 Task: Look for space in Tokoname, Japan from 2nd September, 2023 to 10th September, 2023 for 1 adult in price range Rs.5000 to Rs.16000. Place can be private room with 1  bedroom having 1 bed and 1 bathroom. Property type can be house, flat, guest house, hotel. Booking option can be shelf check-in. Required host language is English.
Action: Mouse moved to (412, 62)
Screenshot: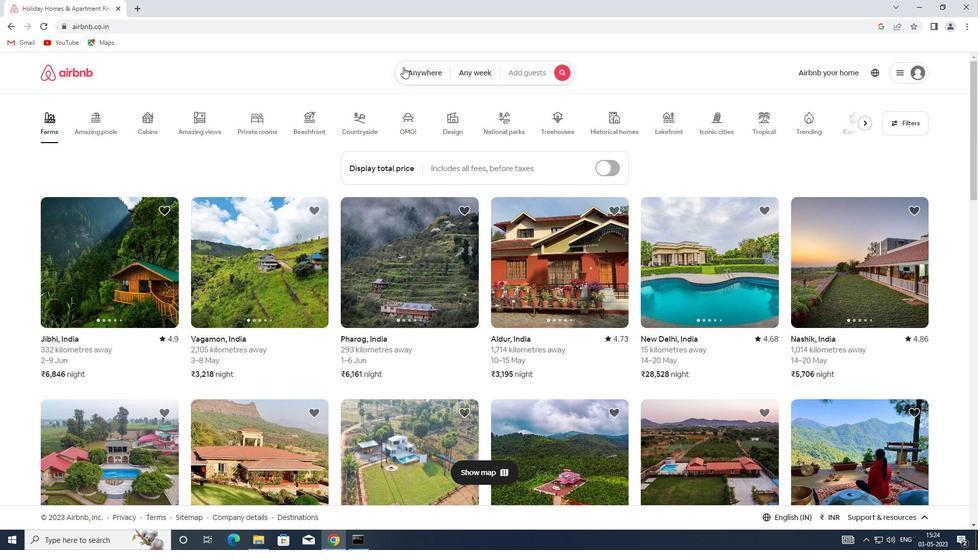 
Action: Mouse pressed left at (412, 62)
Screenshot: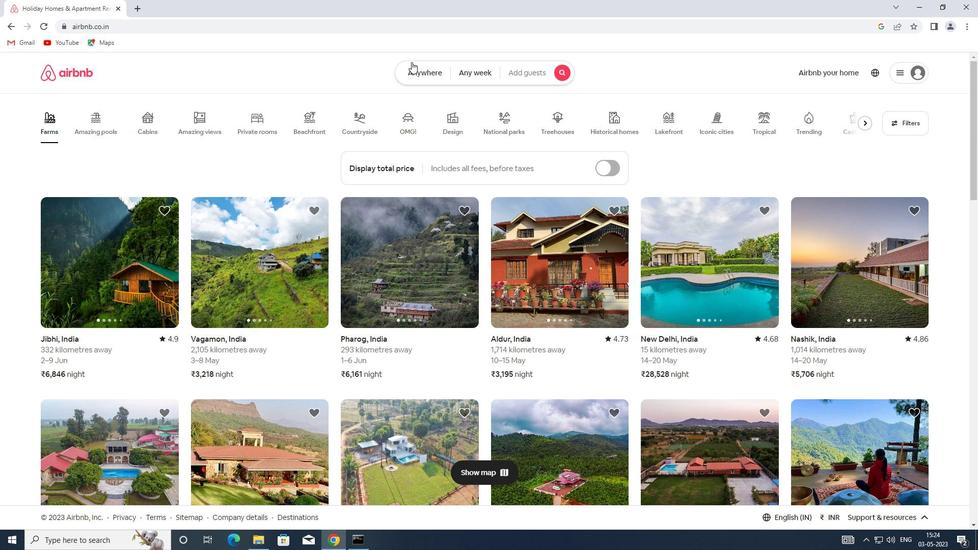 
Action: Mouse moved to (338, 121)
Screenshot: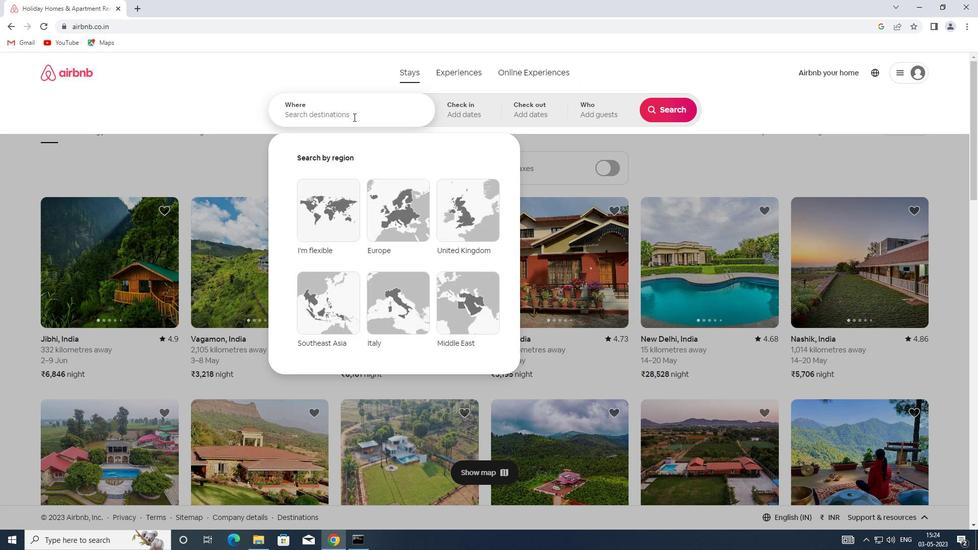 
Action: Mouse pressed left at (338, 121)
Screenshot: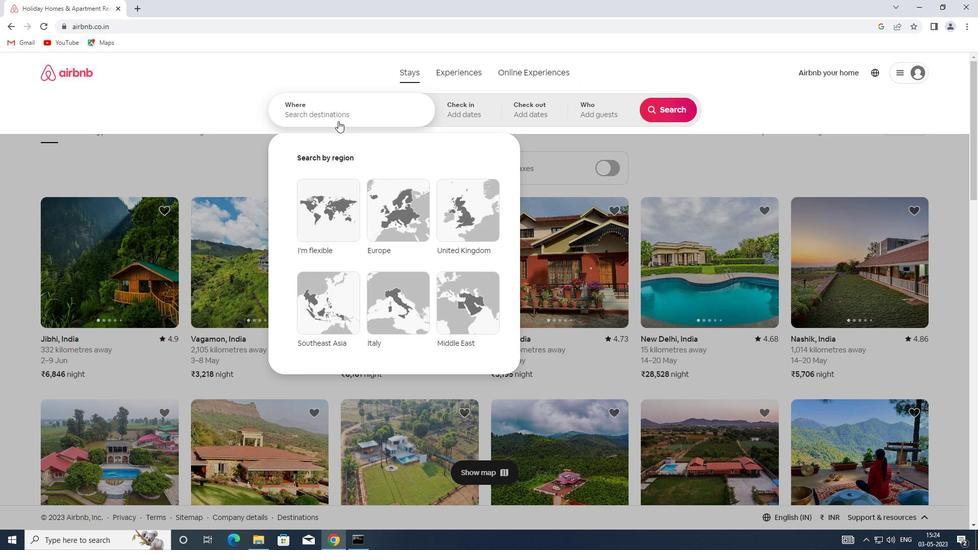 
Action: Mouse moved to (338, 120)
Screenshot: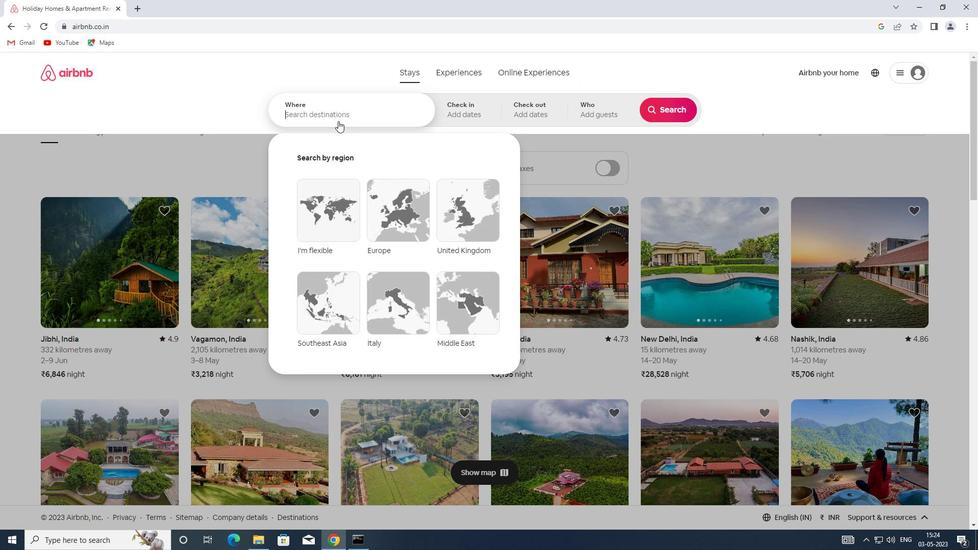 
Action: Key pressed <Key.shift>TOKONAME,<Key.shift><Key.shift><Key.shift><Key.shift><Key.shift><Key.shift><Key.shift><Key.shift>JAPAN
Screenshot: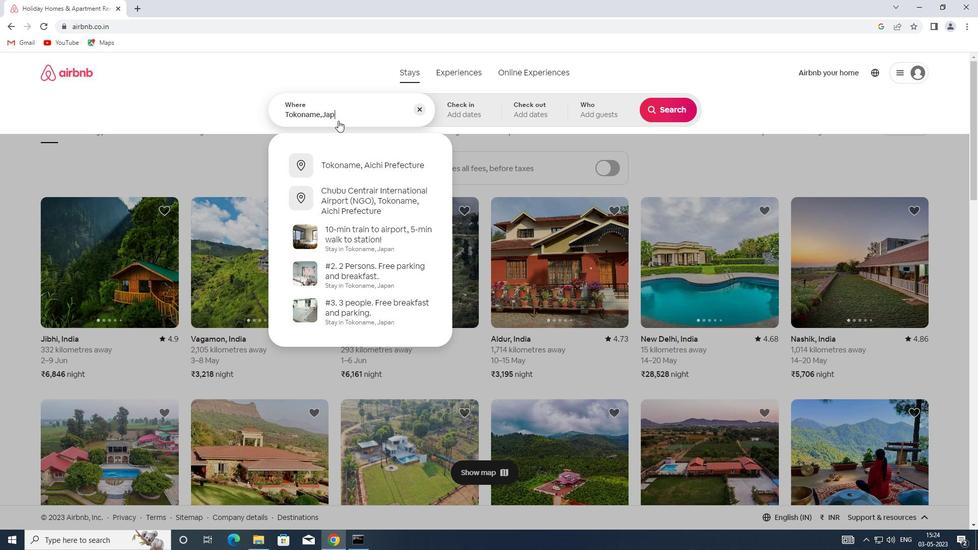 
Action: Mouse moved to (462, 114)
Screenshot: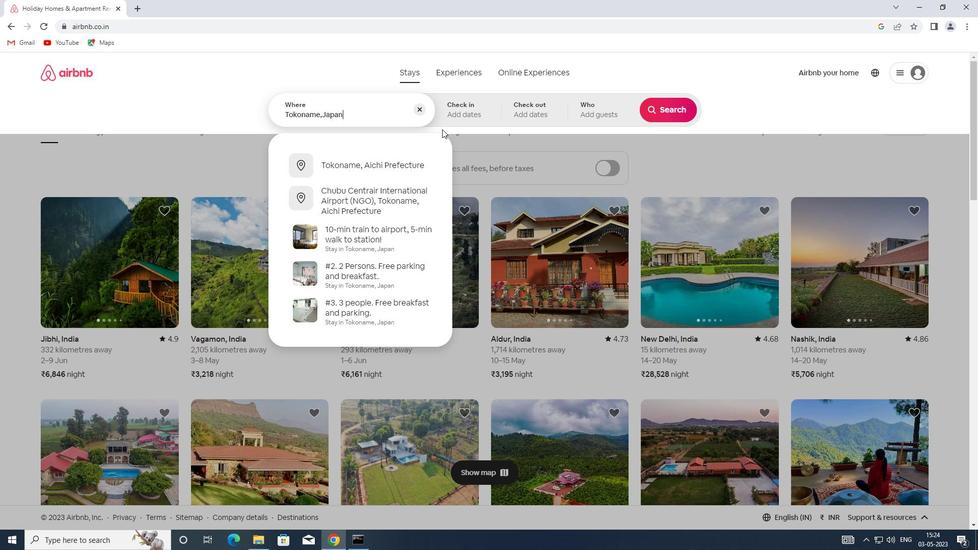
Action: Mouse pressed left at (462, 114)
Screenshot: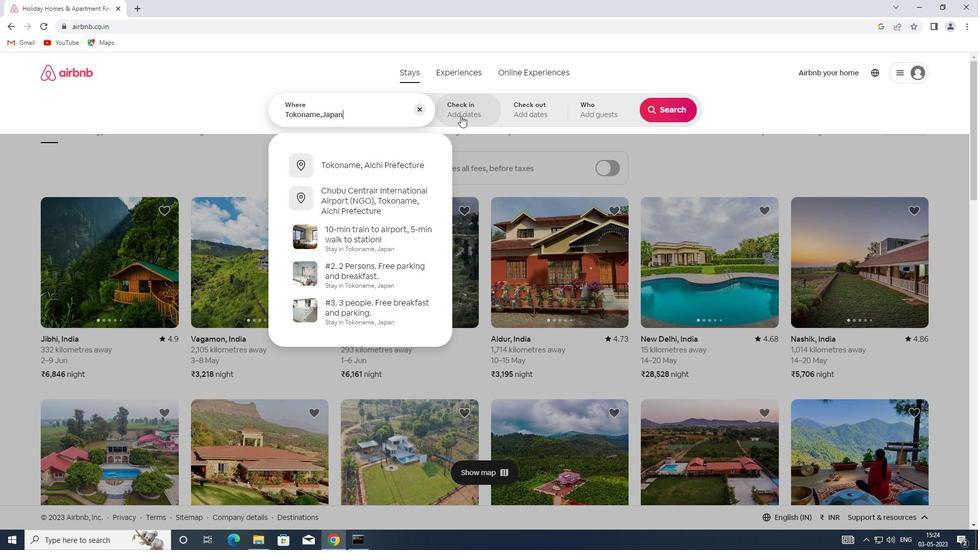 
Action: Mouse moved to (660, 194)
Screenshot: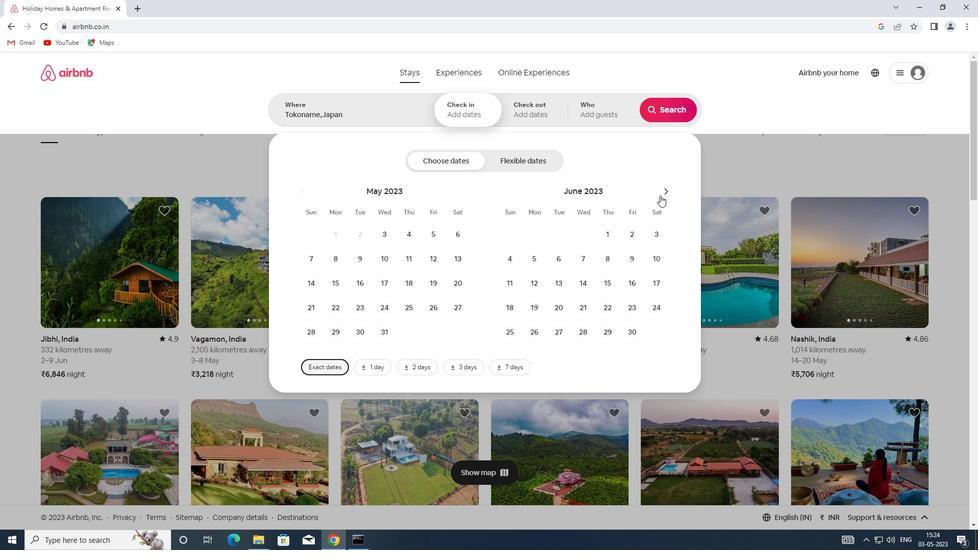 
Action: Mouse pressed left at (660, 194)
Screenshot: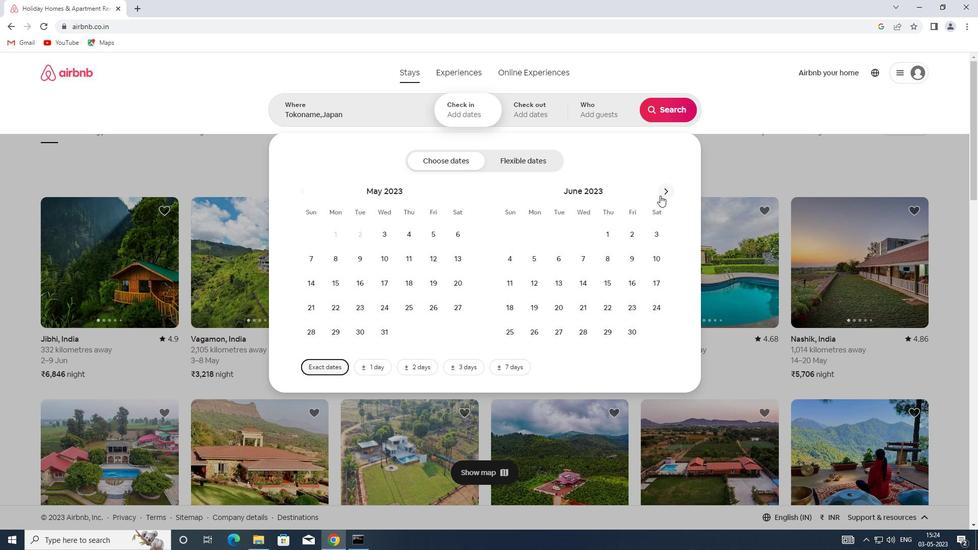 
Action: Mouse pressed left at (660, 194)
Screenshot: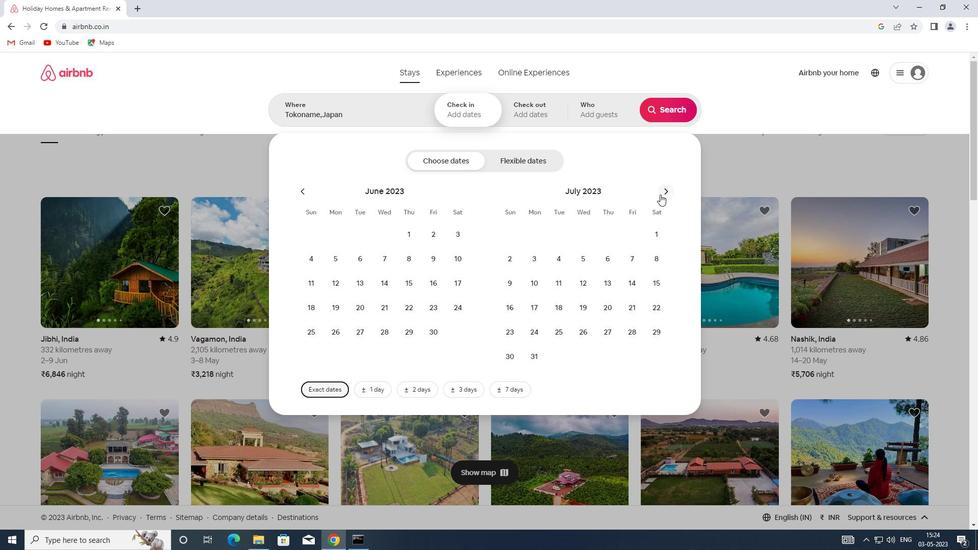 
Action: Mouse pressed left at (660, 194)
Screenshot: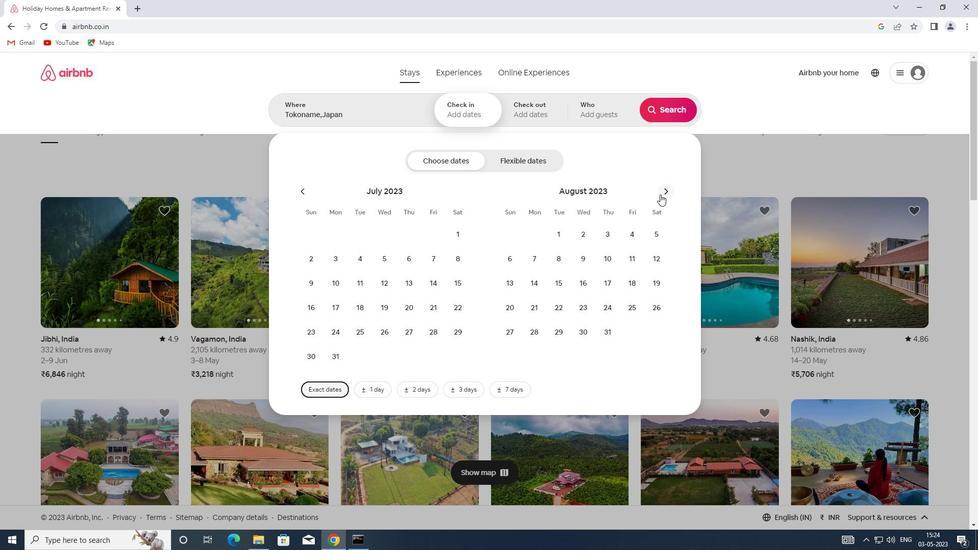 
Action: Mouse moved to (656, 232)
Screenshot: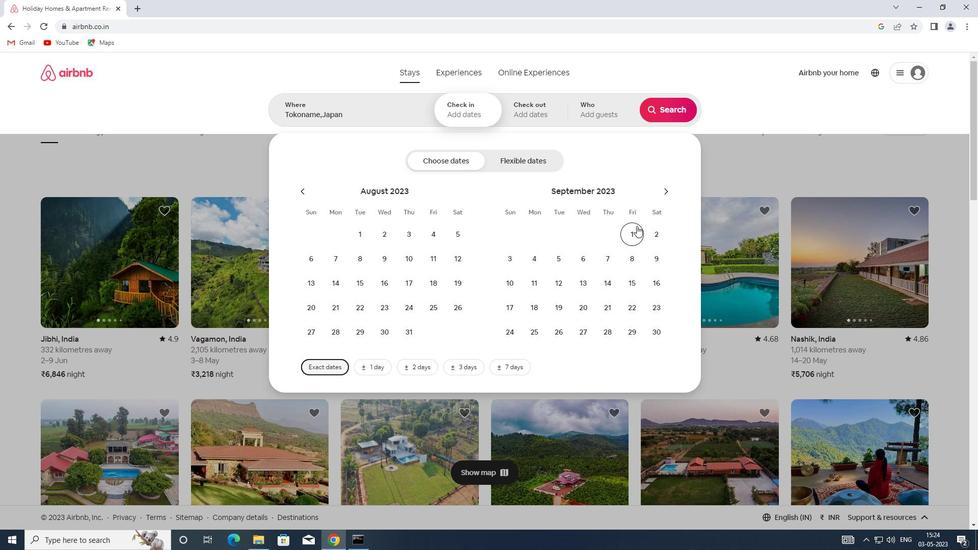 
Action: Mouse pressed left at (656, 232)
Screenshot: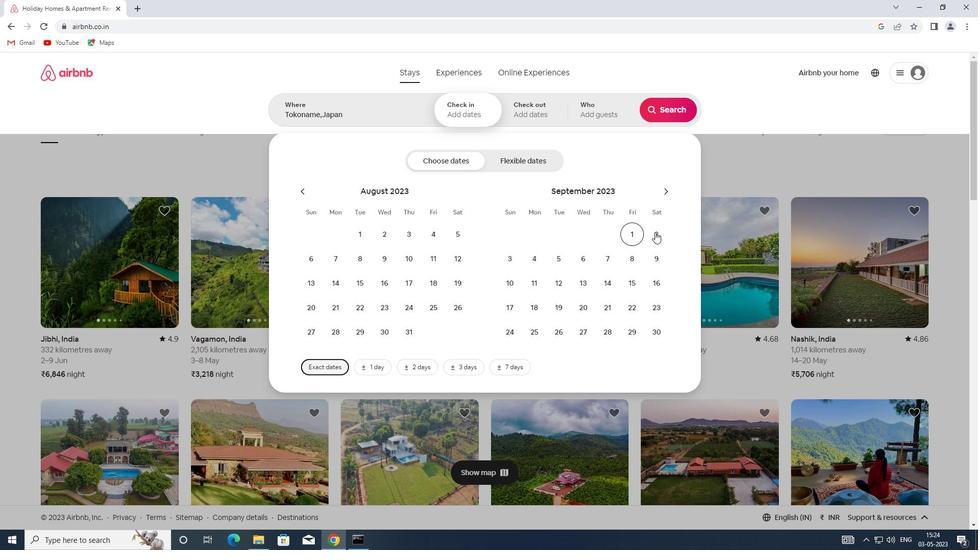 
Action: Mouse moved to (502, 288)
Screenshot: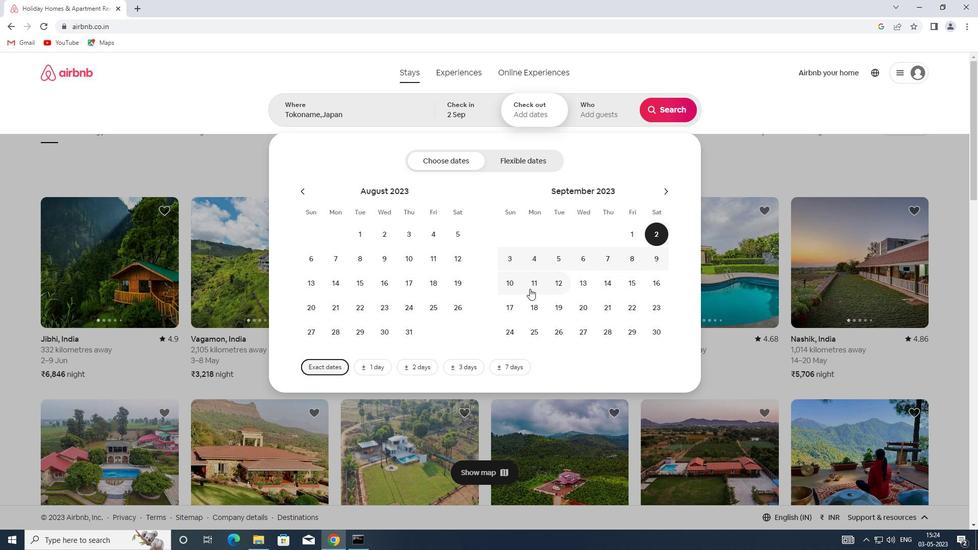 
Action: Mouse pressed left at (502, 288)
Screenshot: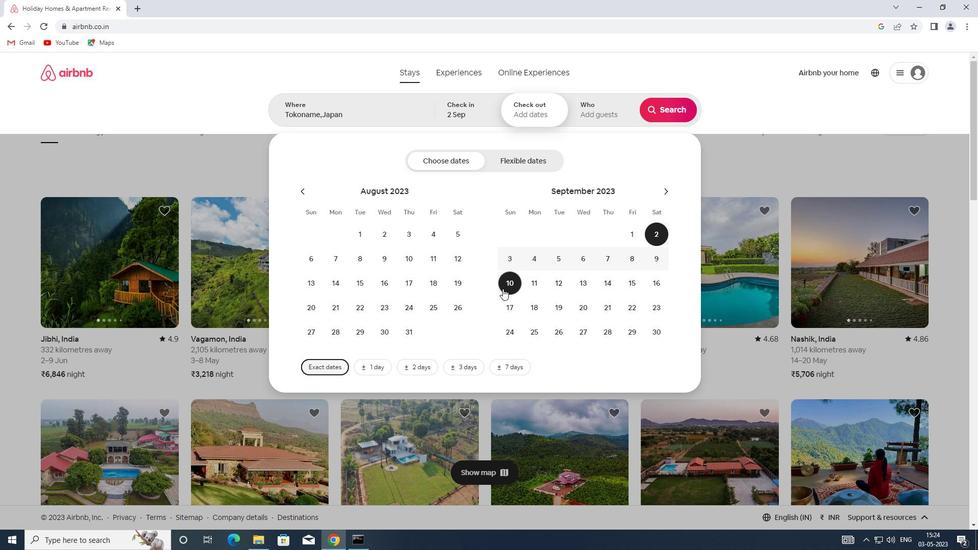 
Action: Mouse moved to (598, 111)
Screenshot: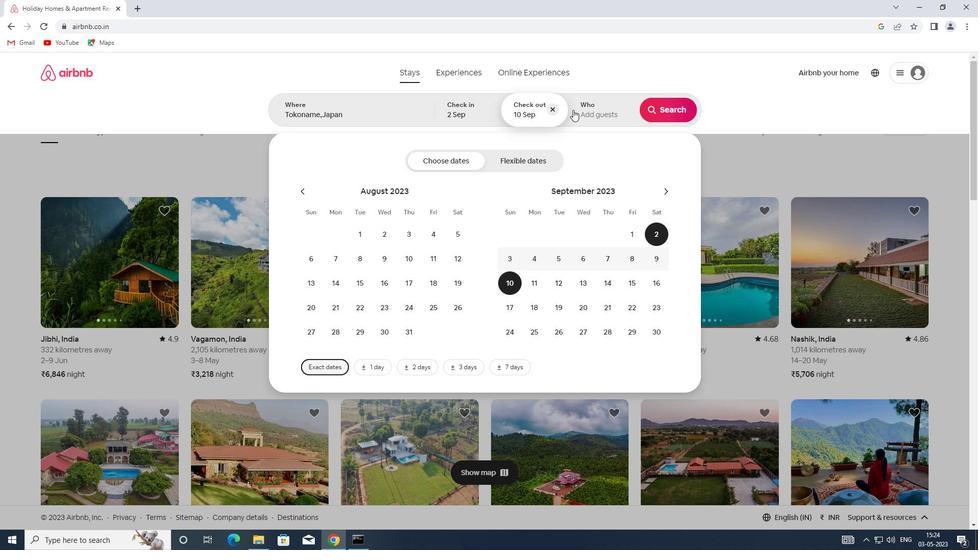 
Action: Mouse pressed left at (598, 111)
Screenshot: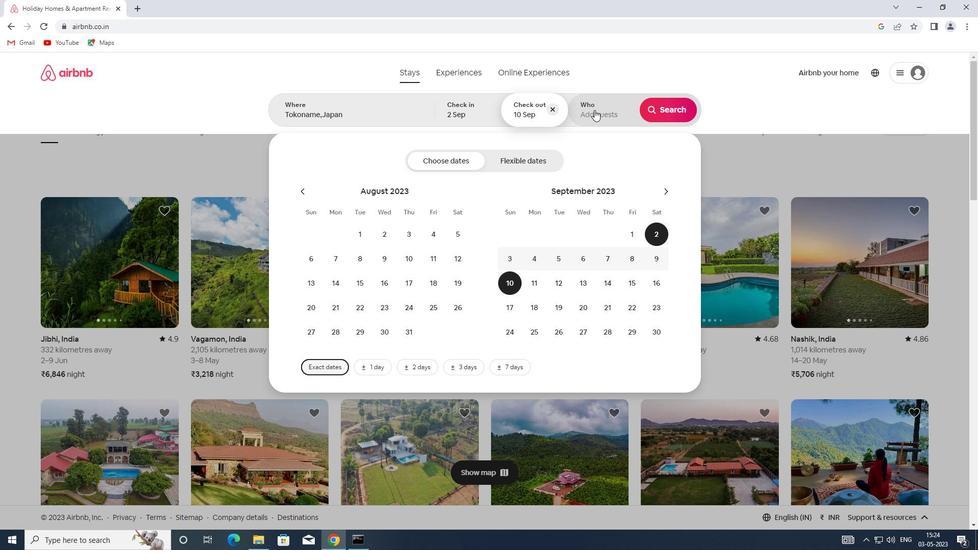 
Action: Mouse moved to (673, 159)
Screenshot: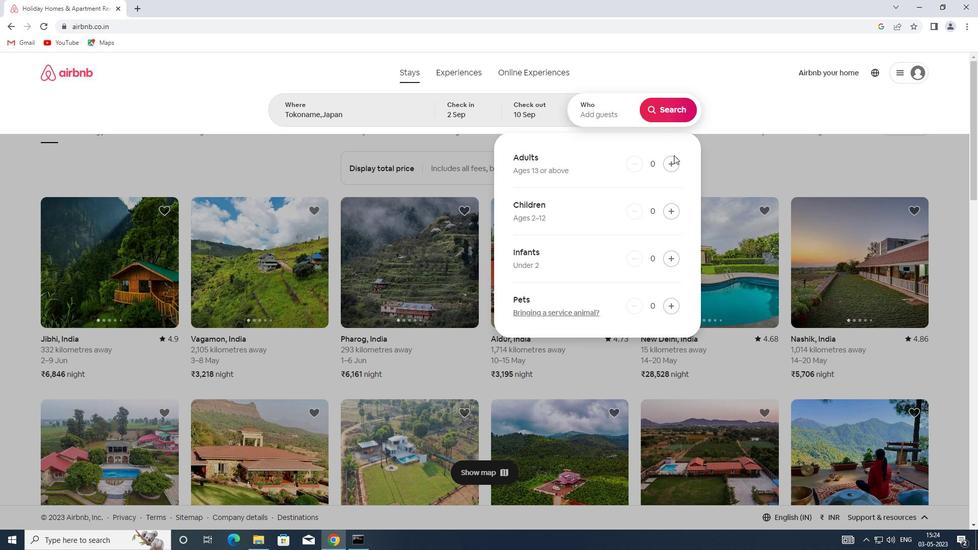 
Action: Mouse pressed left at (673, 159)
Screenshot: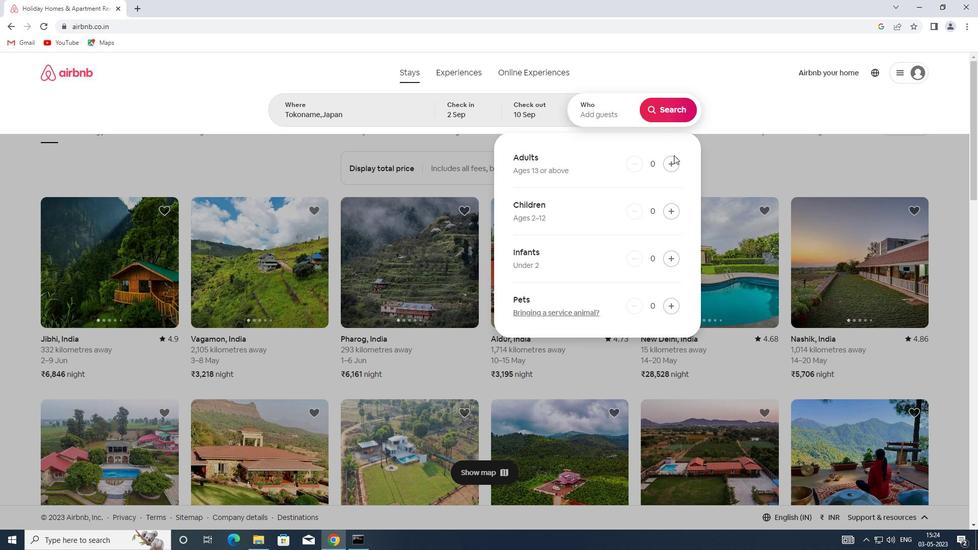 
Action: Mouse moved to (665, 110)
Screenshot: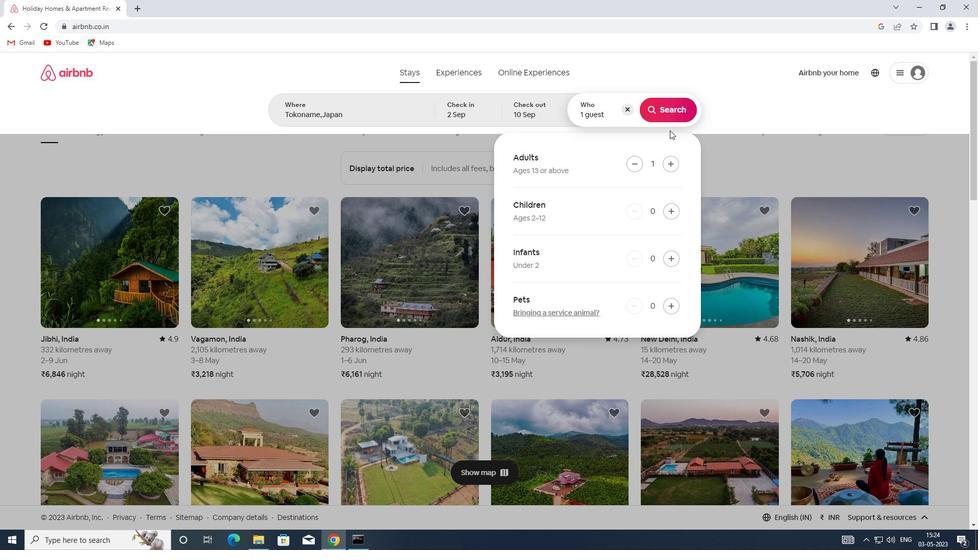 
Action: Mouse pressed left at (665, 110)
Screenshot: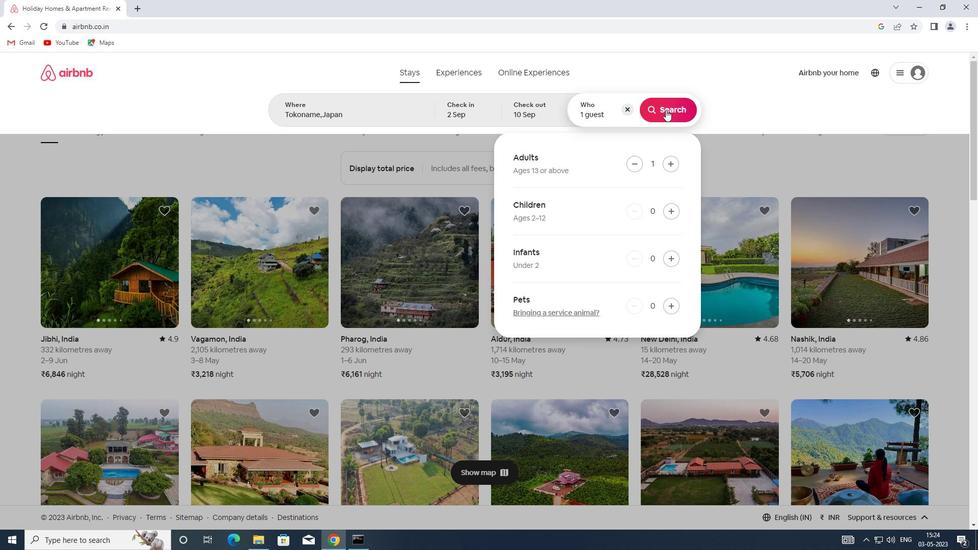 
Action: Mouse moved to (921, 117)
Screenshot: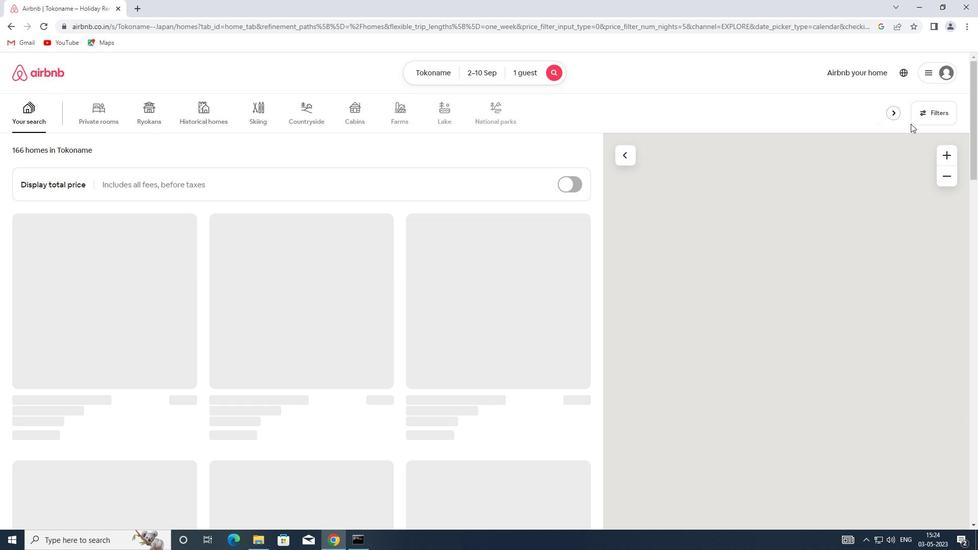 
Action: Mouse pressed left at (921, 117)
Screenshot: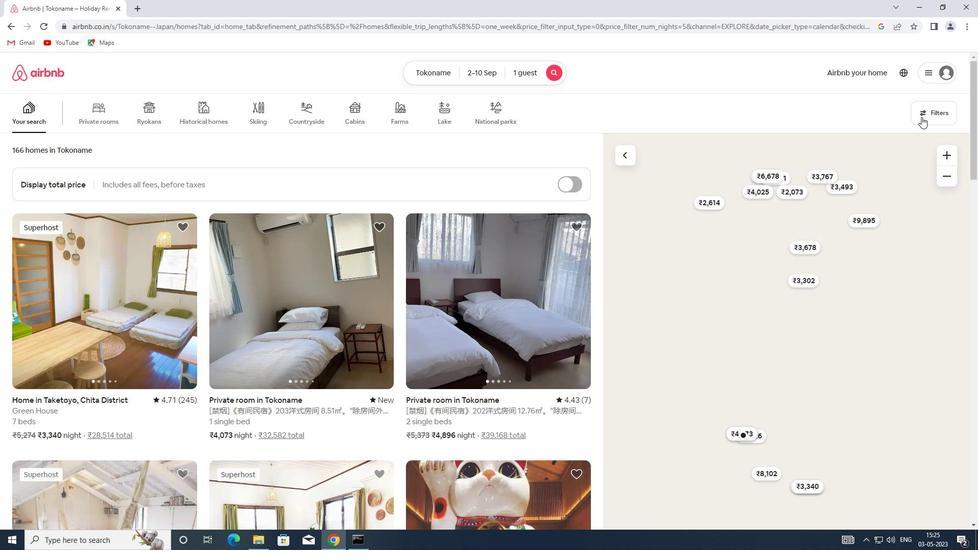 
Action: Mouse moved to (374, 242)
Screenshot: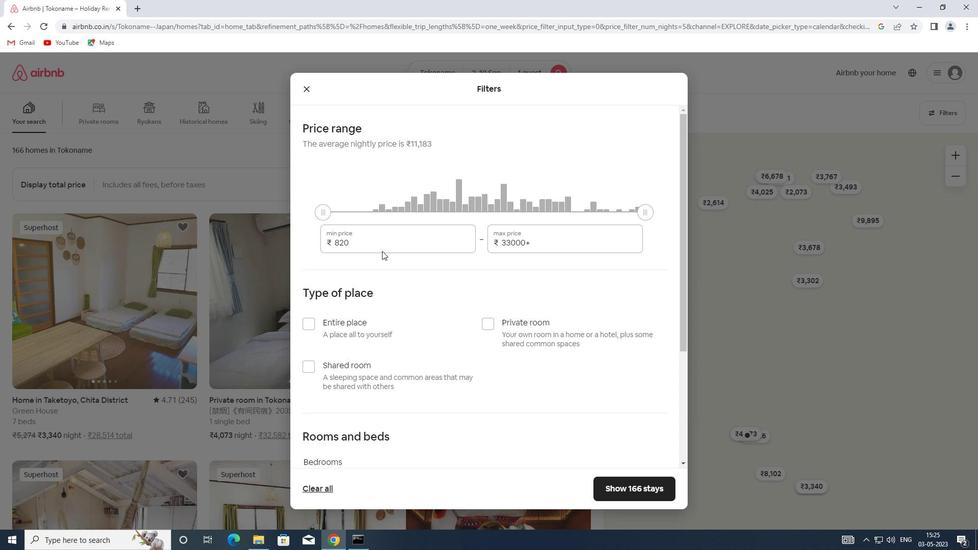 
Action: Mouse pressed left at (374, 242)
Screenshot: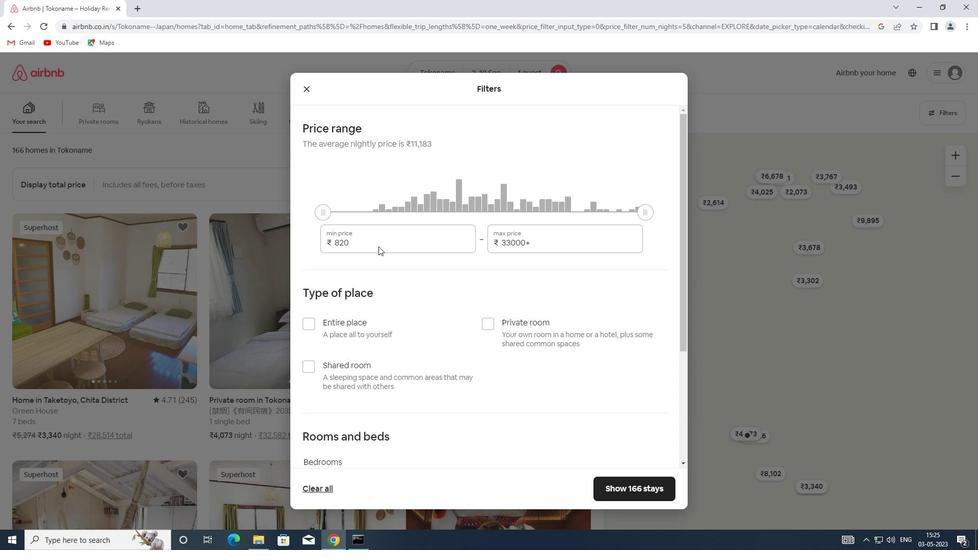 
Action: Mouse moved to (293, 240)
Screenshot: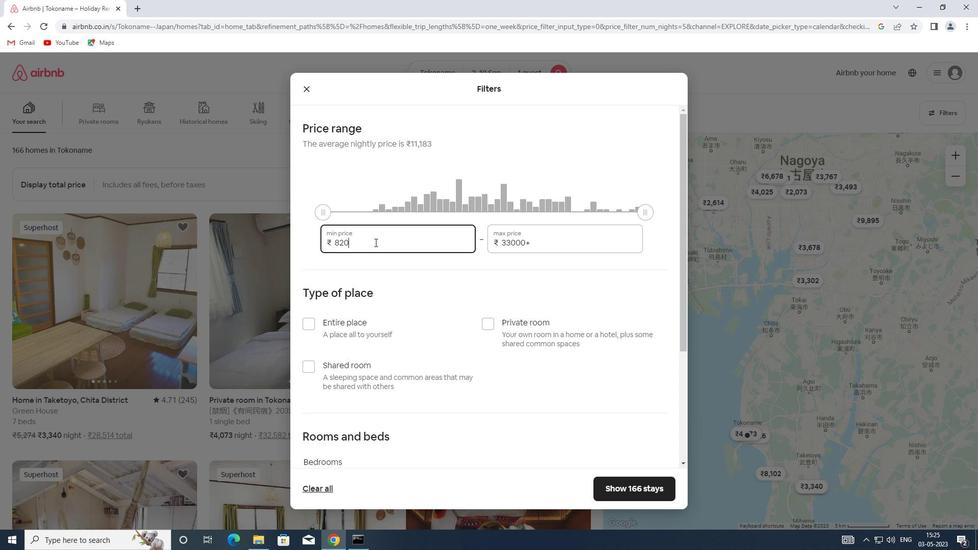 
Action: Key pressed 50000<Key.backspace>
Screenshot: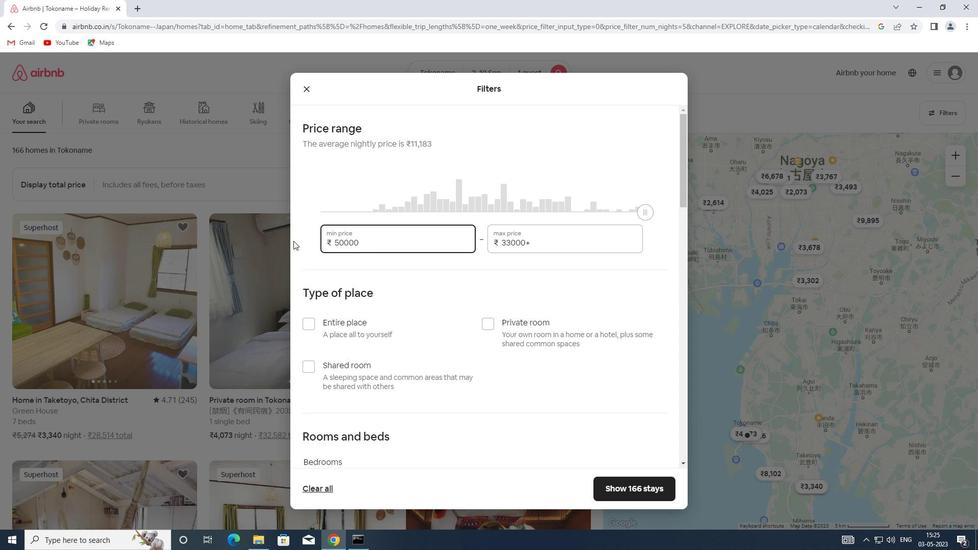 
Action: Mouse moved to (536, 245)
Screenshot: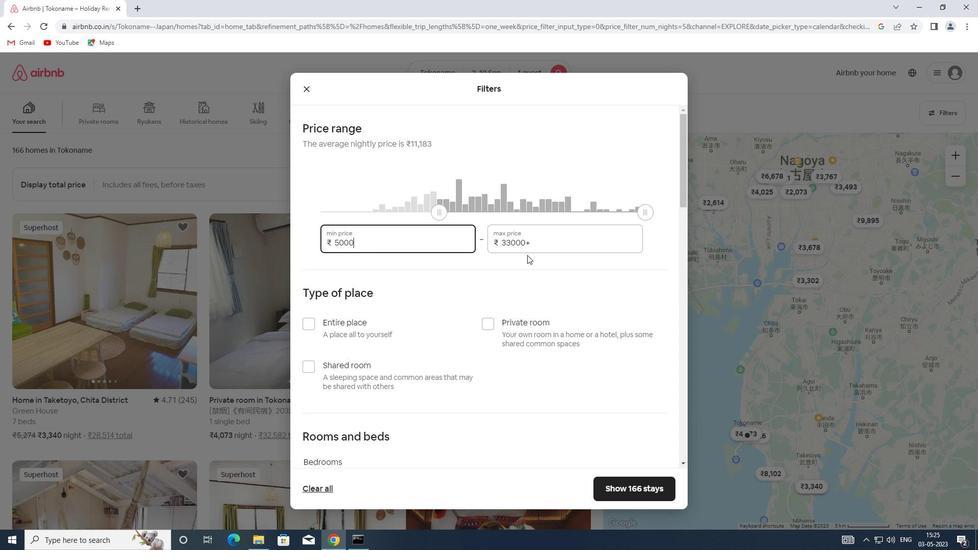 
Action: Mouse pressed left at (536, 245)
Screenshot: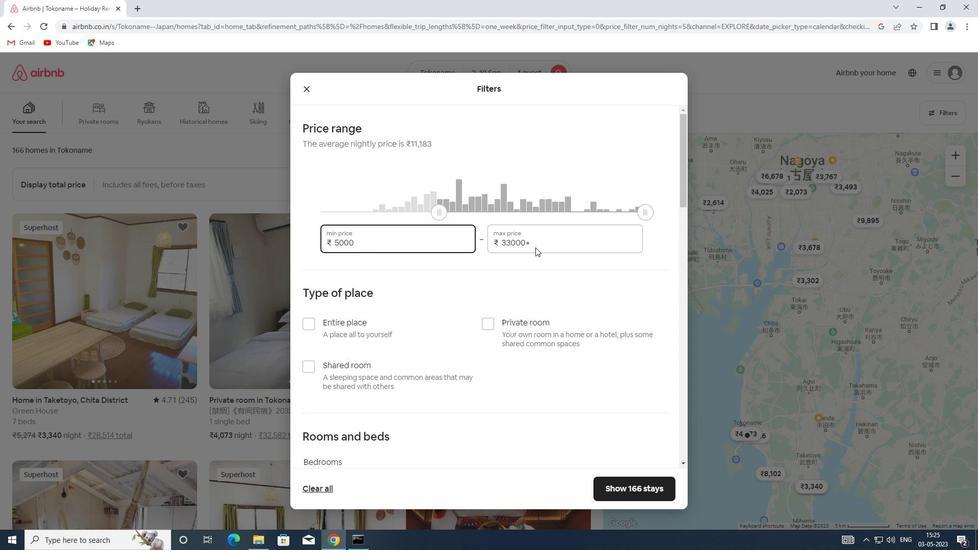
Action: Mouse moved to (463, 246)
Screenshot: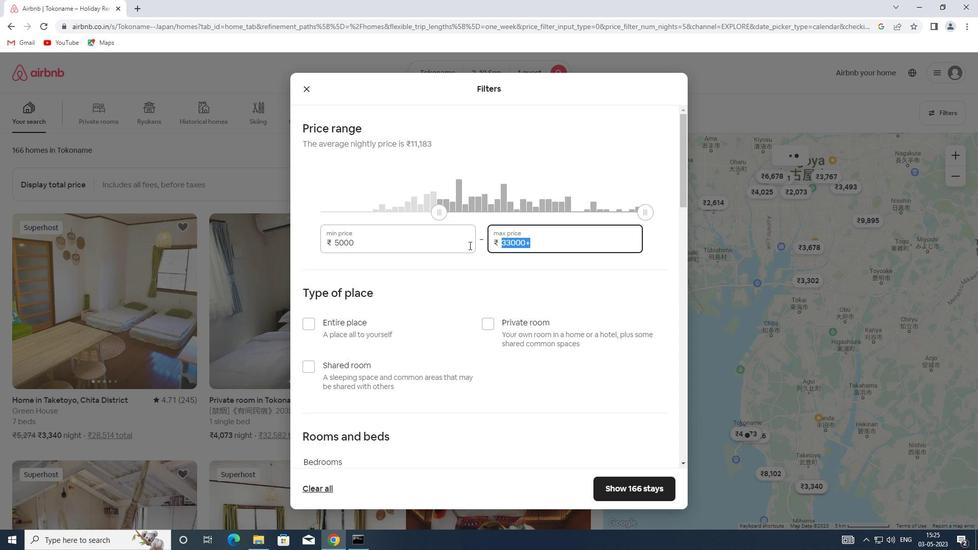 
Action: Key pressed 16000
Screenshot: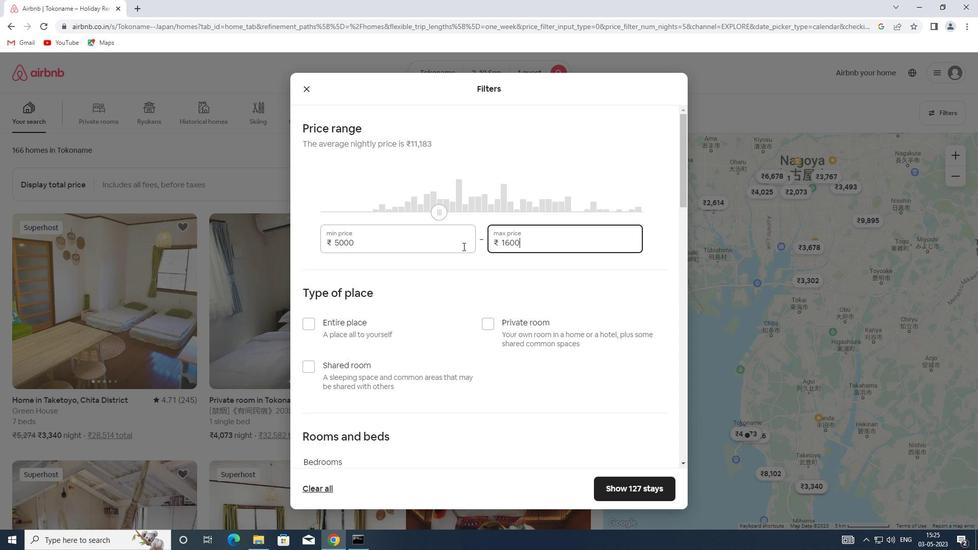 
Action: Mouse moved to (489, 322)
Screenshot: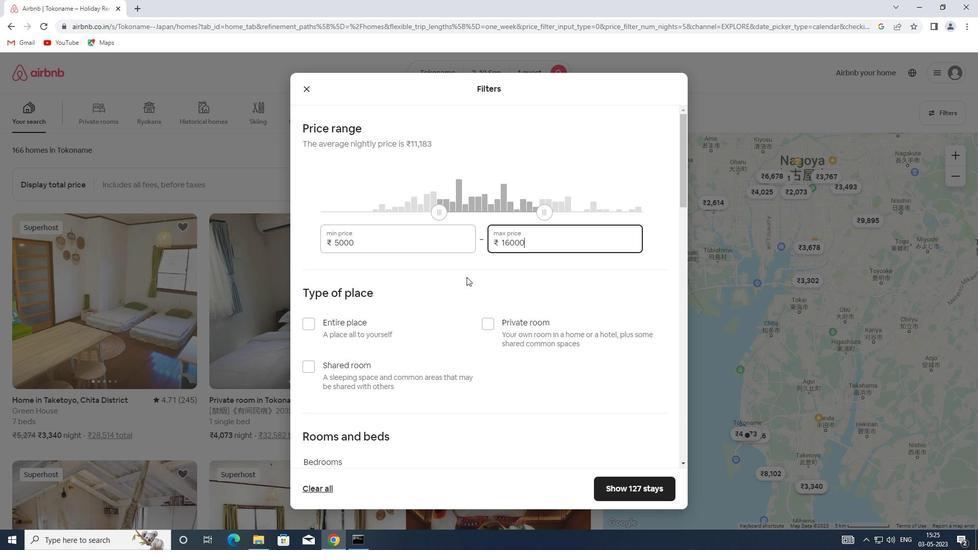 
Action: Mouse pressed left at (489, 322)
Screenshot: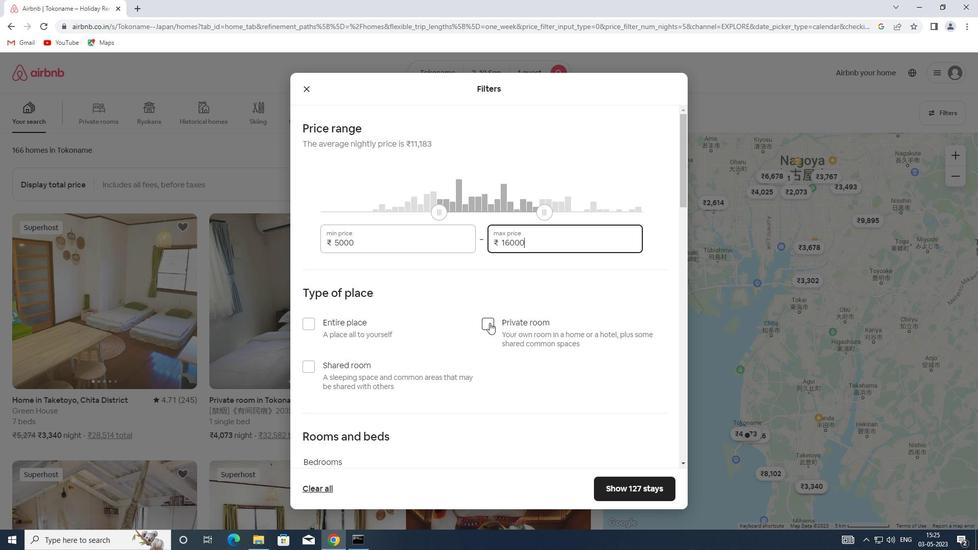 
Action: Mouse moved to (489, 320)
Screenshot: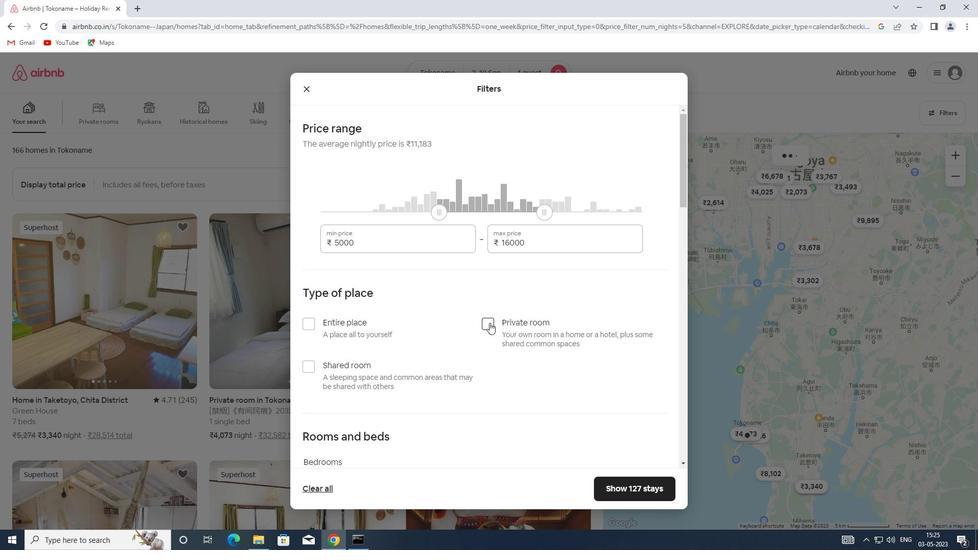 
Action: Mouse scrolled (489, 320) with delta (0, 0)
Screenshot: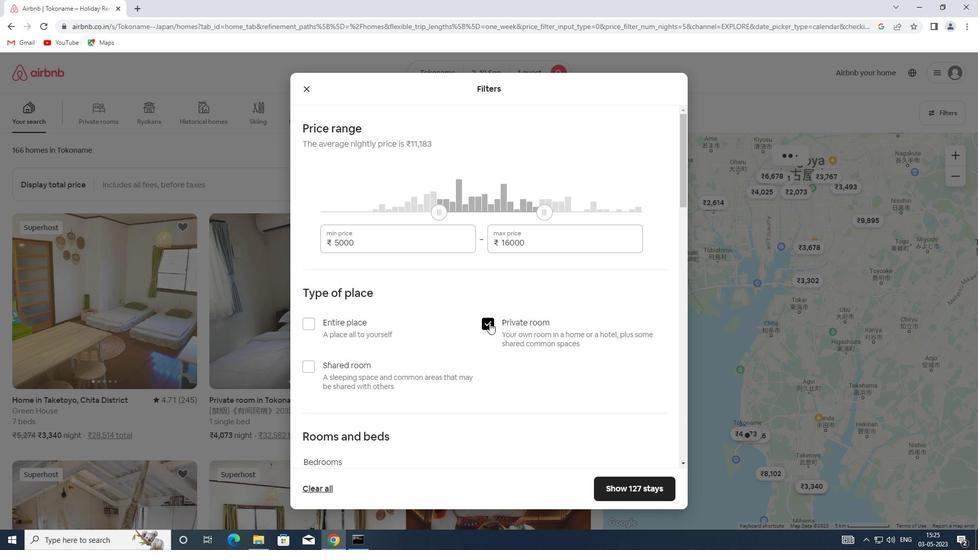 
Action: Mouse scrolled (489, 320) with delta (0, 0)
Screenshot: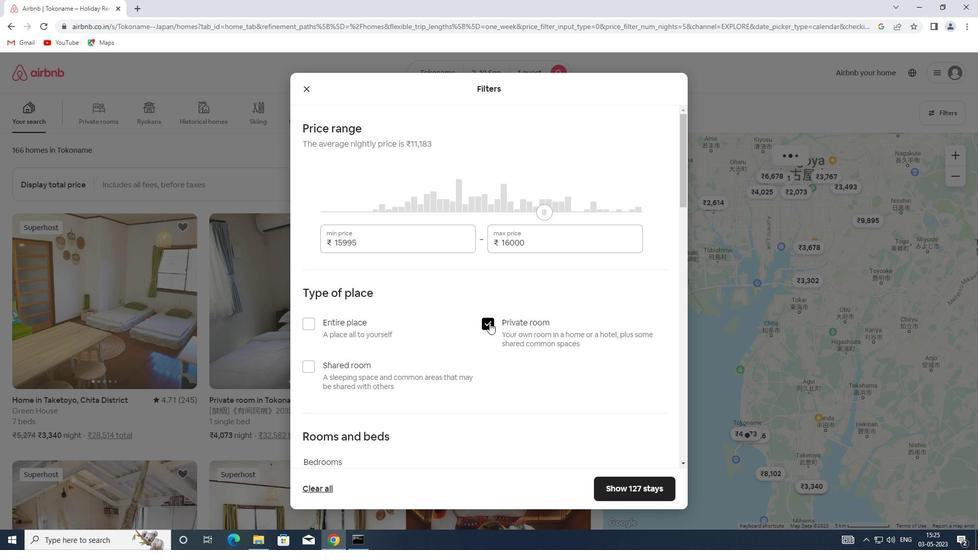 
Action: Mouse scrolled (489, 320) with delta (0, 0)
Screenshot: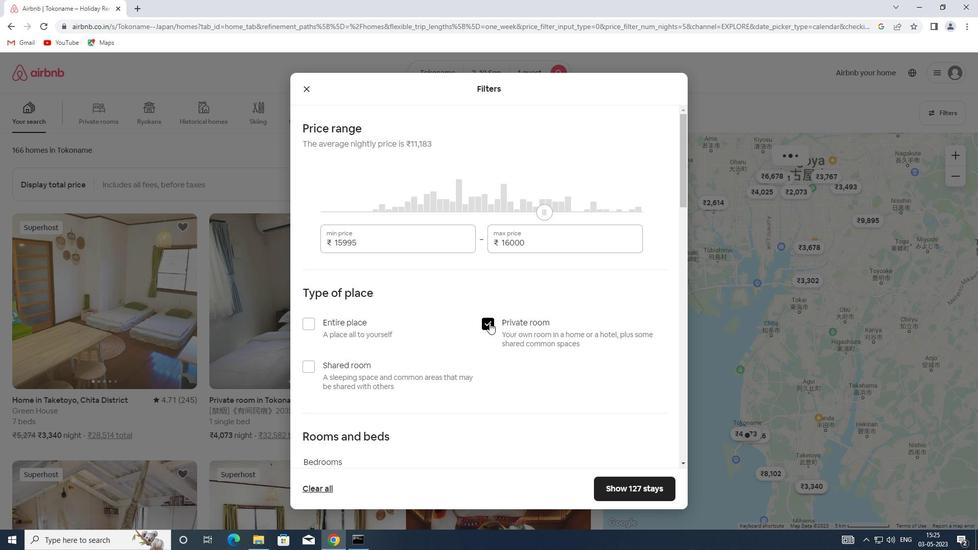
Action: Mouse moved to (353, 333)
Screenshot: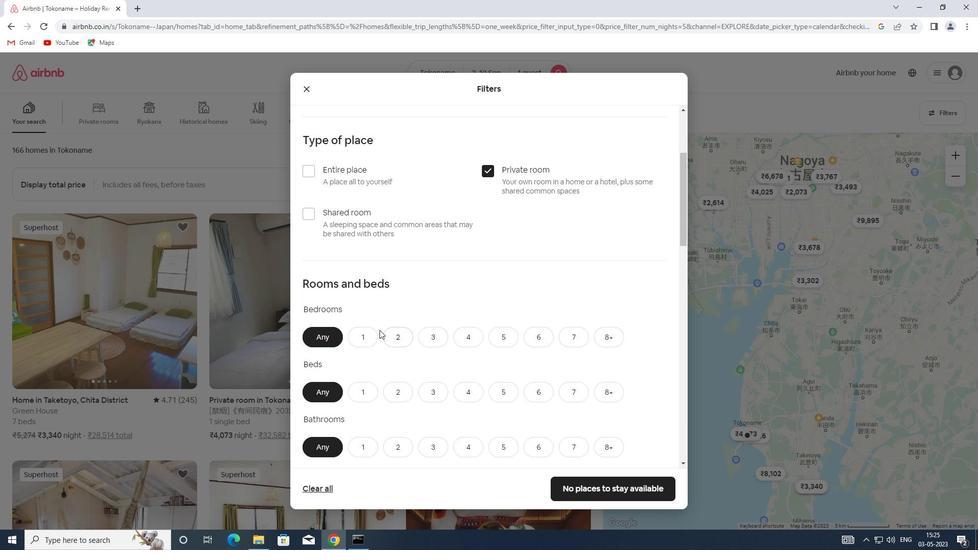 
Action: Mouse pressed left at (353, 333)
Screenshot: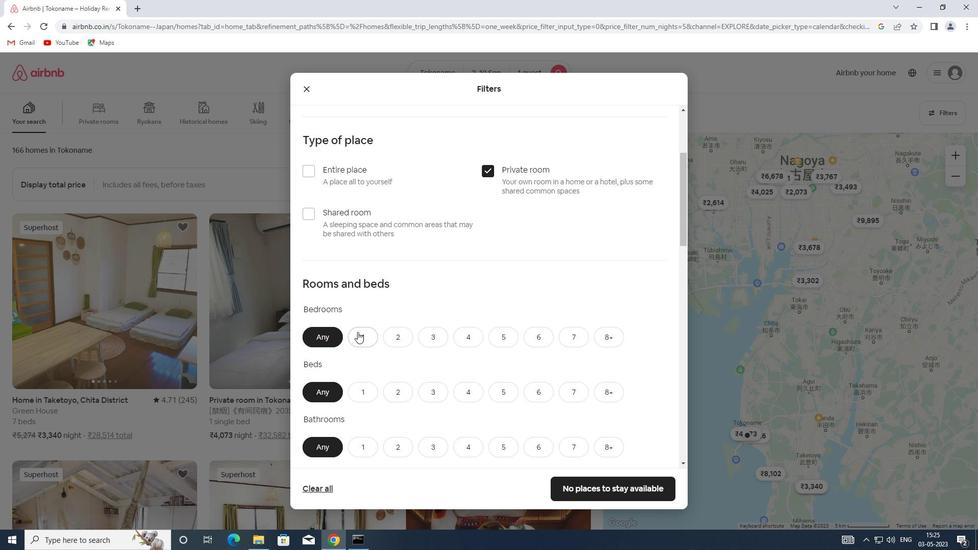 
Action: Mouse scrolled (353, 332) with delta (0, 0)
Screenshot: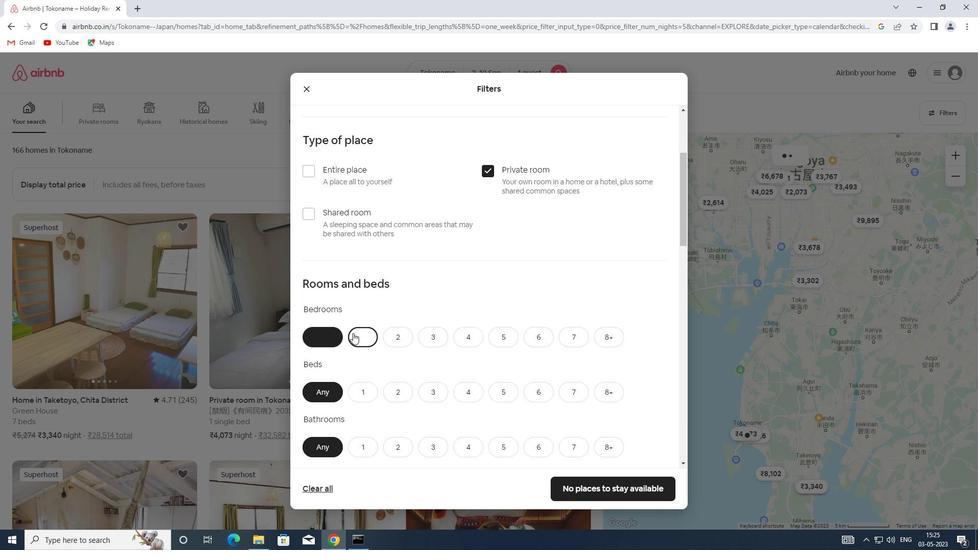 
Action: Mouse scrolled (353, 332) with delta (0, 0)
Screenshot: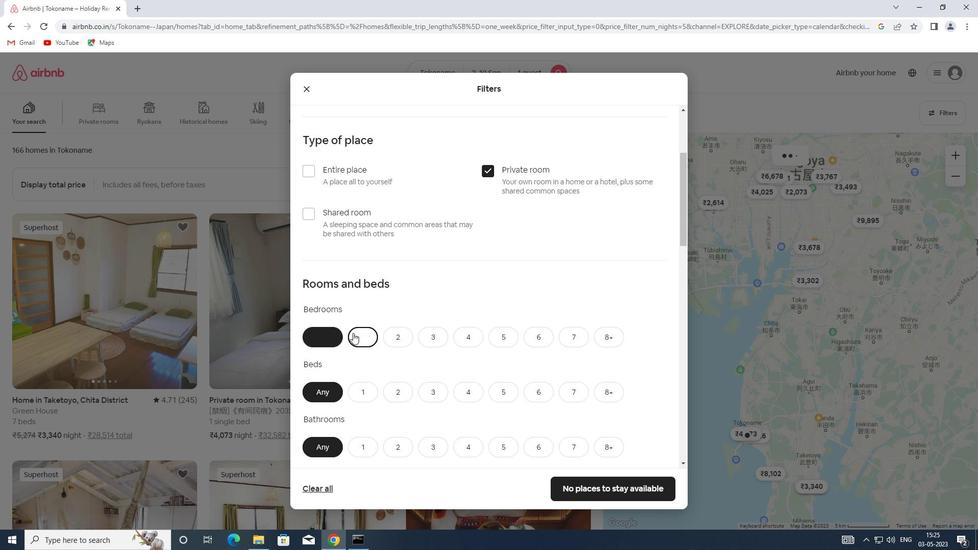 
Action: Mouse scrolled (353, 332) with delta (0, 0)
Screenshot: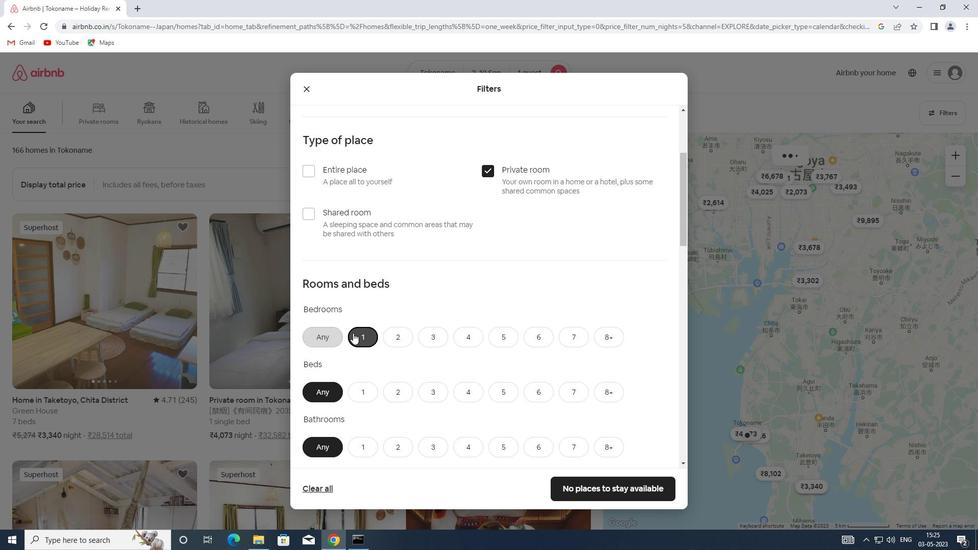 
Action: Mouse scrolled (353, 332) with delta (0, 0)
Screenshot: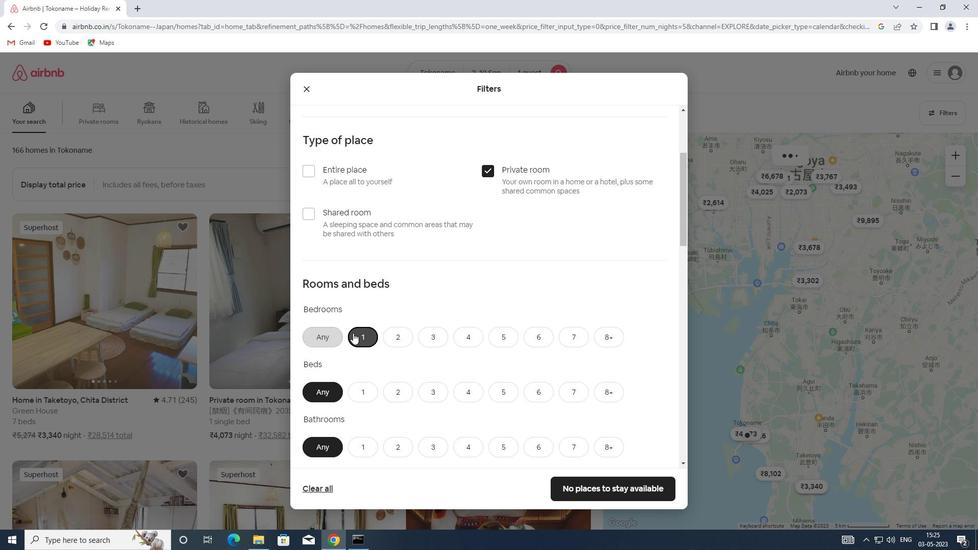 
Action: Mouse moved to (353, 333)
Screenshot: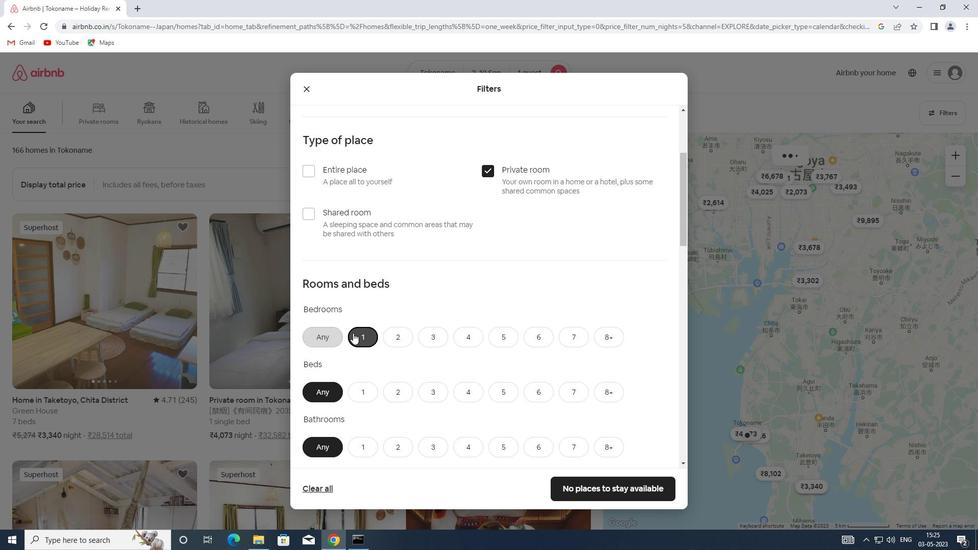 
Action: Mouse scrolled (353, 332) with delta (0, 0)
Screenshot: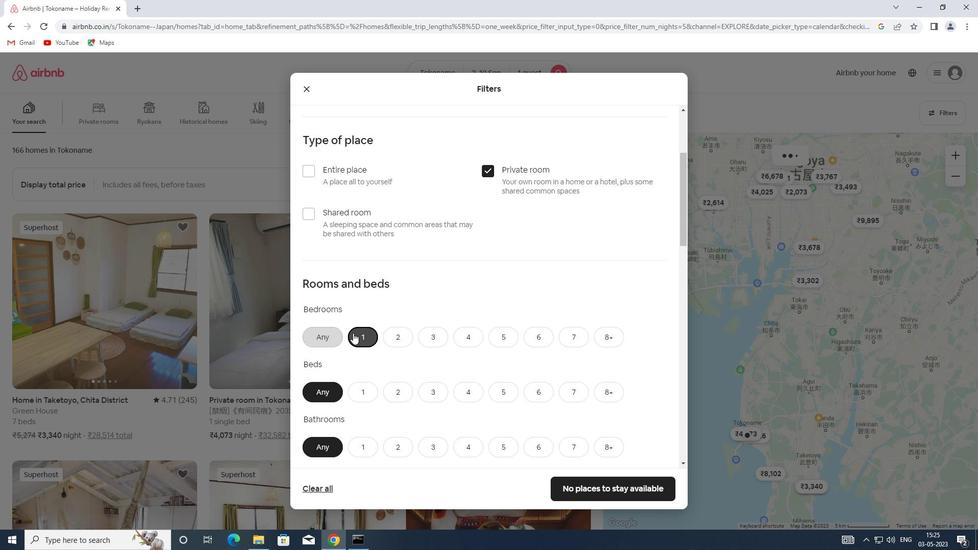 
Action: Mouse moved to (360, 144)
Screenshot: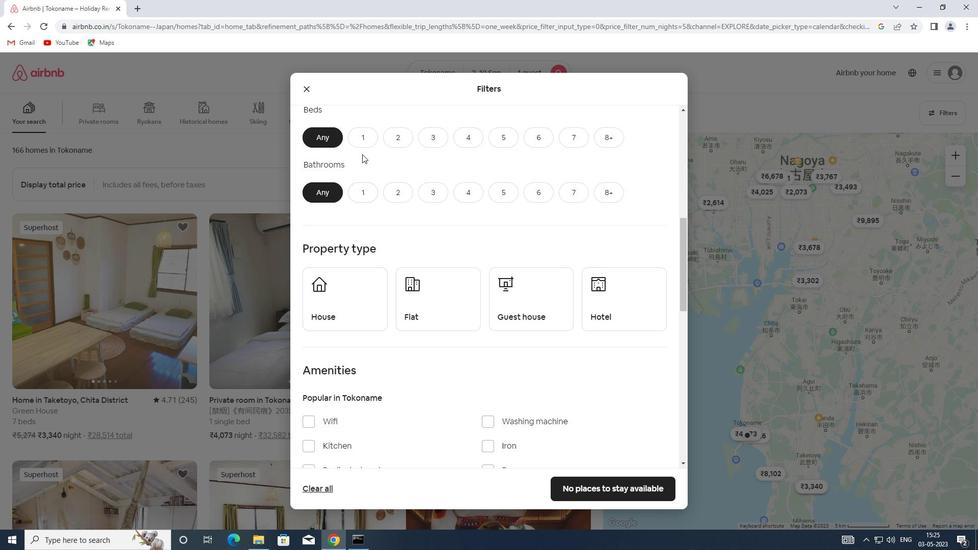 
Action: Mouse pressed left at (360, 144)
Screenshot: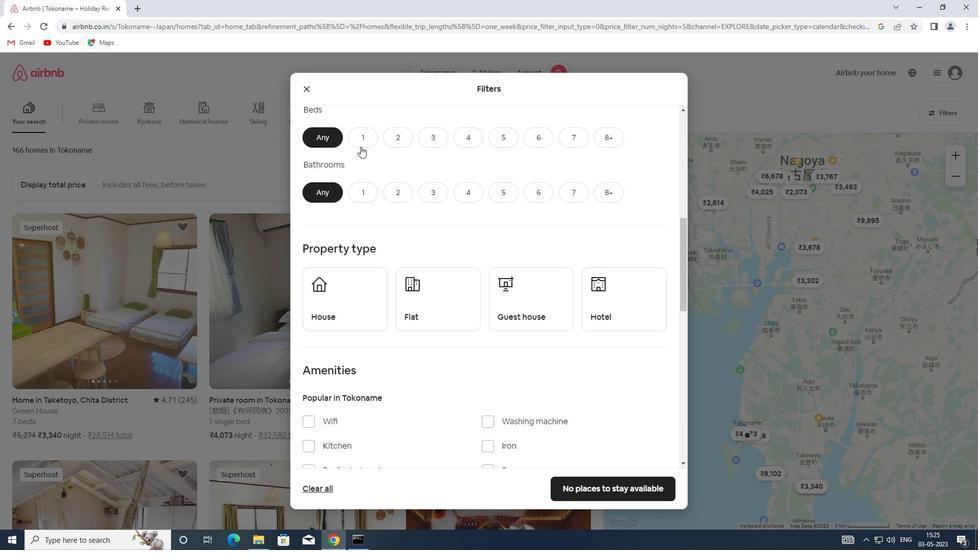 
Action: Mouse moved to (367, 193)
Screenshot: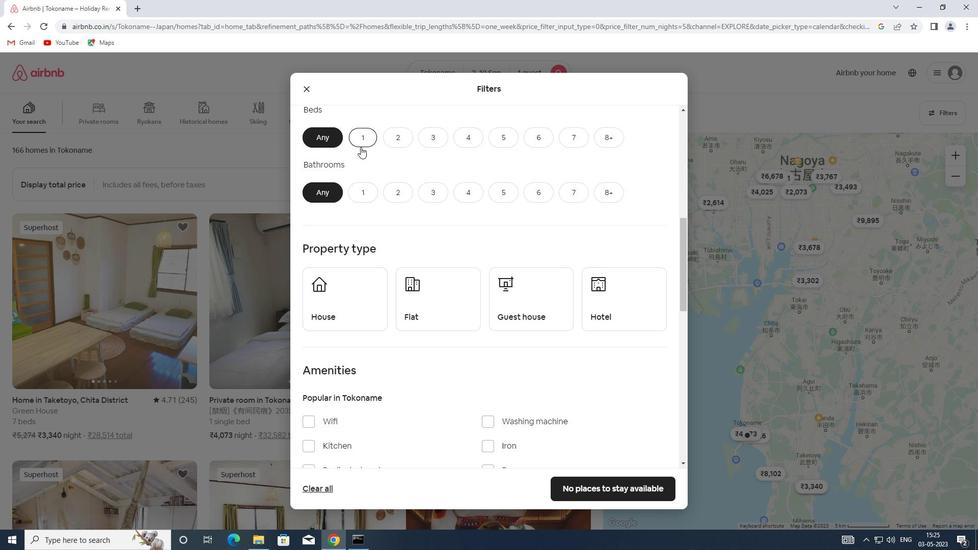 
Action: Mouse pressed left at (367, 193)
Screenshot: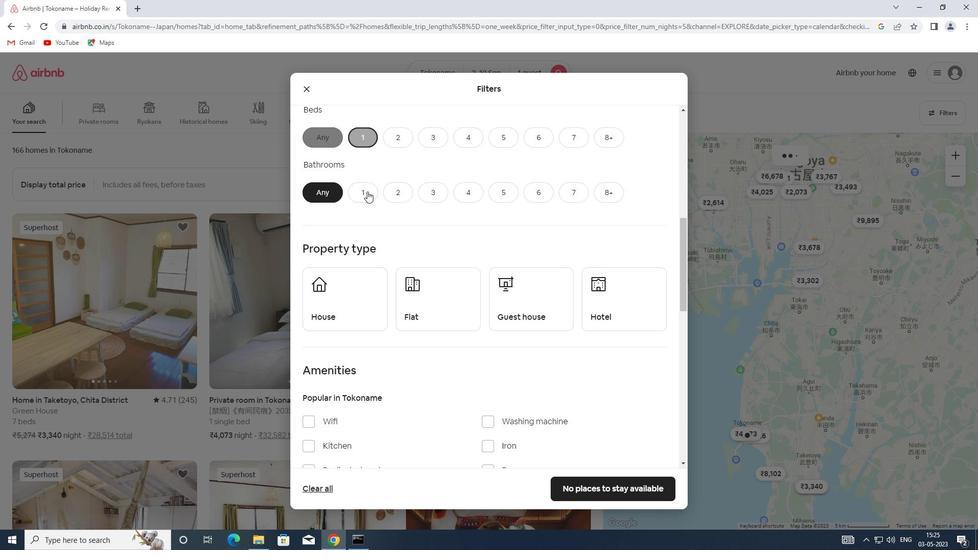 
Action: Mouse moved to (363, 284)
Screenshot: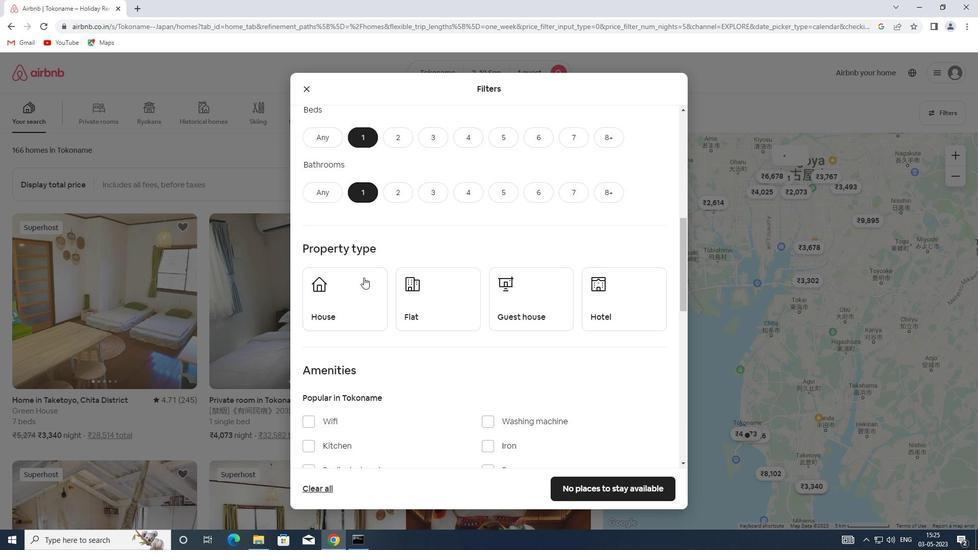
Action: Mouse pressed left at (363, 284)
Screenshot: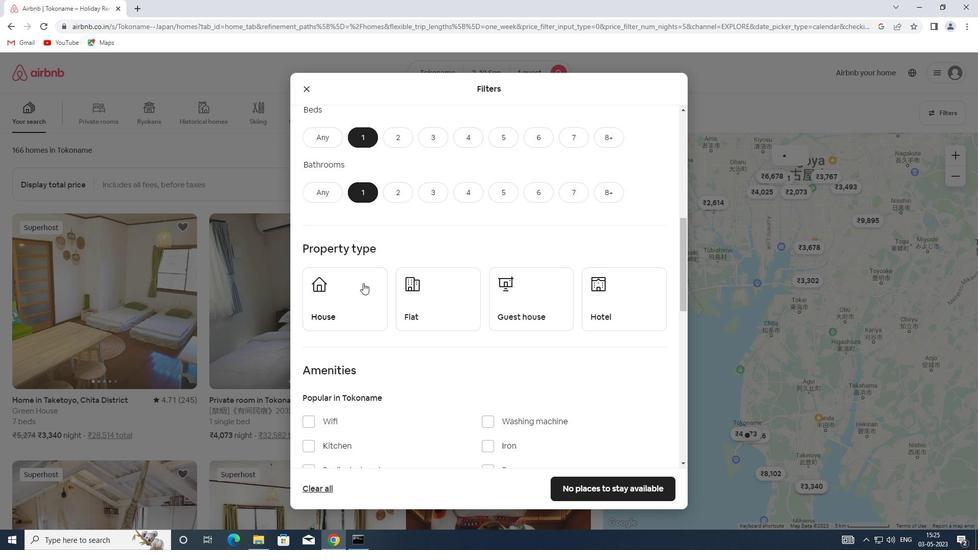 
Action: Mouse moved to (421, 290)
Screenshot: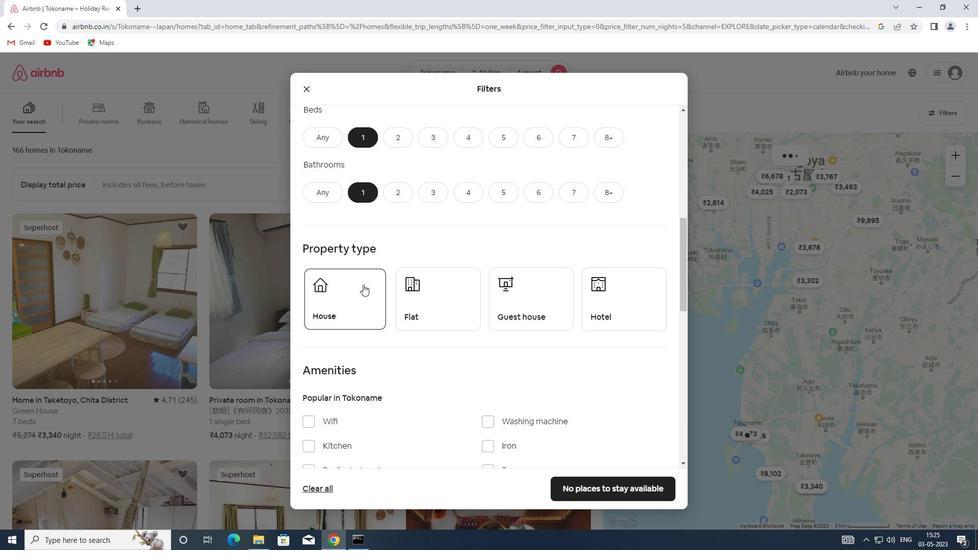 
Action: Mouse pressed left at (421, 290)
Screenshot: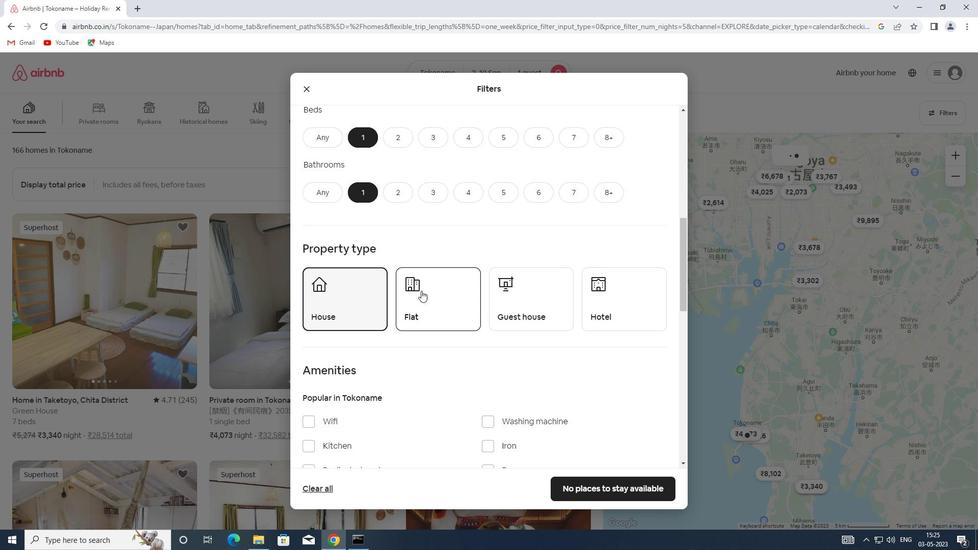 
Action: Mouse moved to (512, 290)
Screenshot: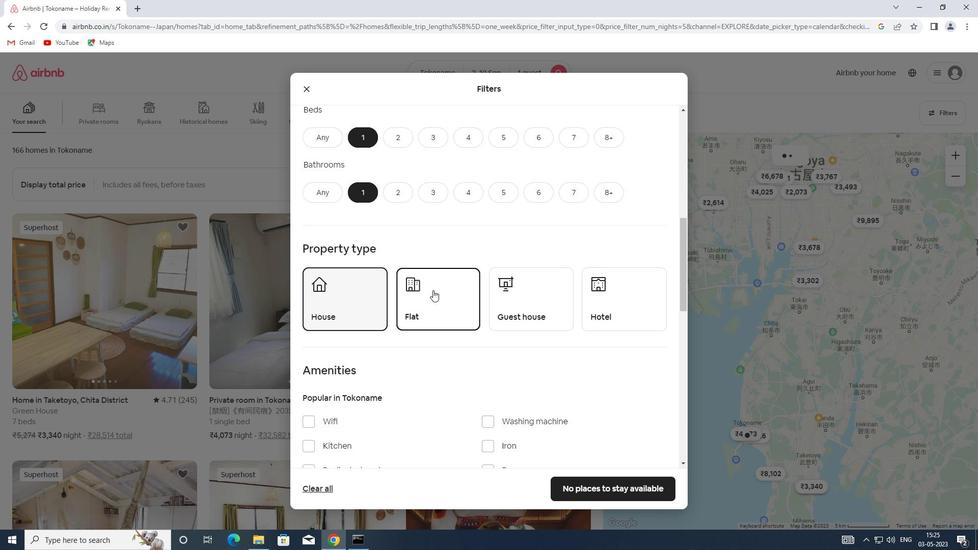 
Action: Mouse pressed left at (512, 290)
Screenshot: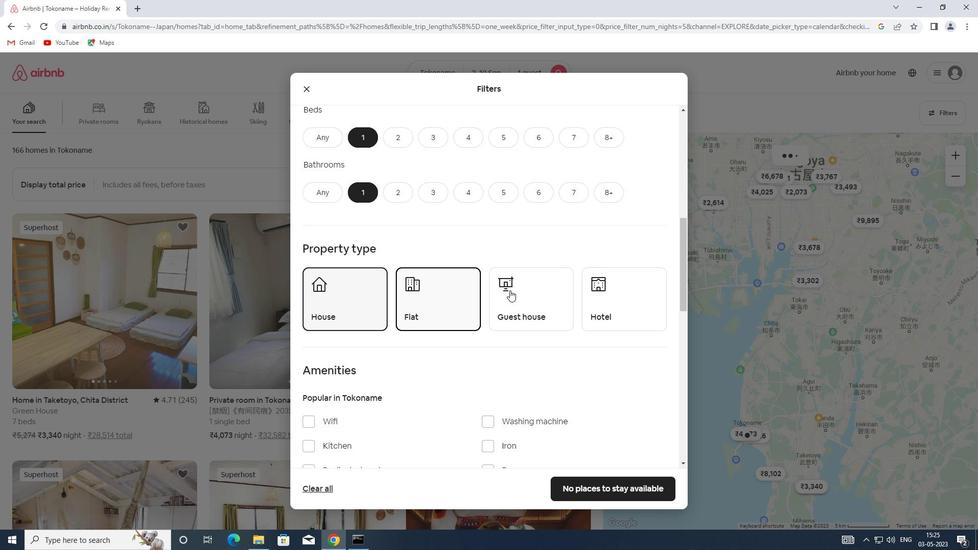 
Action: Mouse moved to (607, 289)
Screenshot: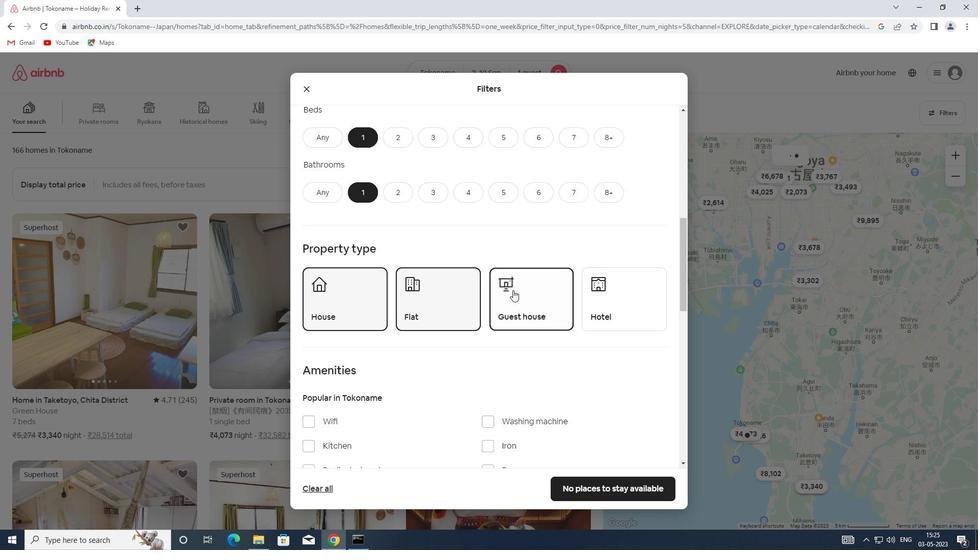 
Action: Mouse pressed left at (607, 289)
Screenshot: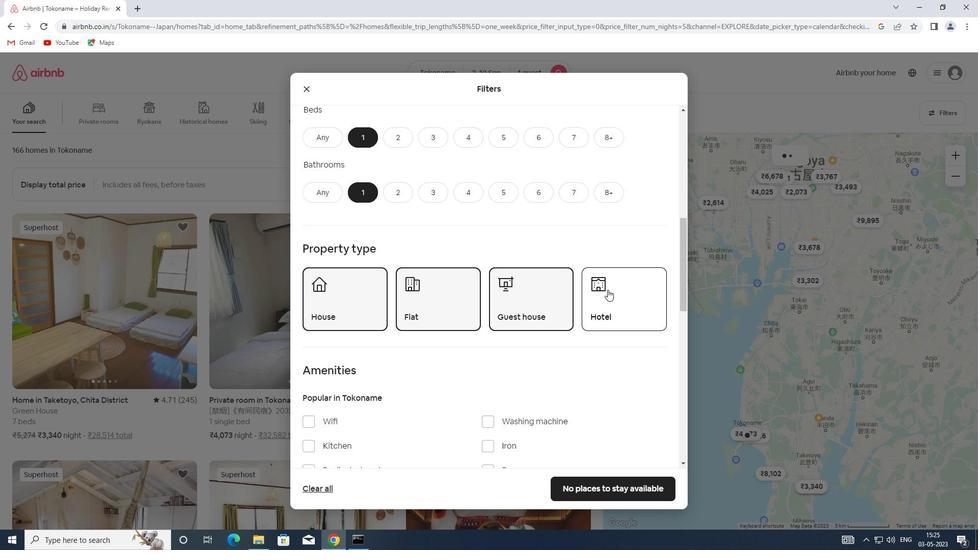 
Action: Mouse moved to (606, 289)
Screenshot: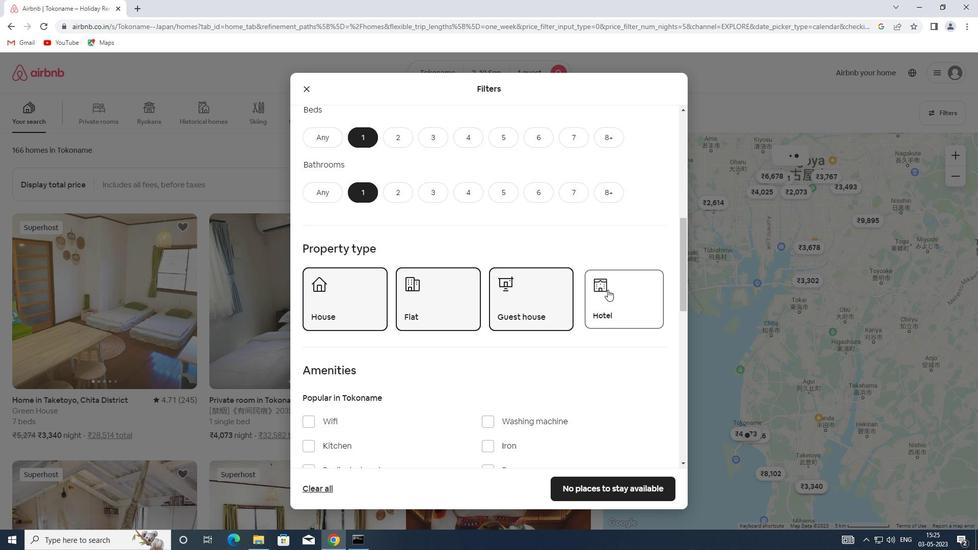 
Action: Mouse scrolled (606, 289) with delta (0, 0)
Screenshot: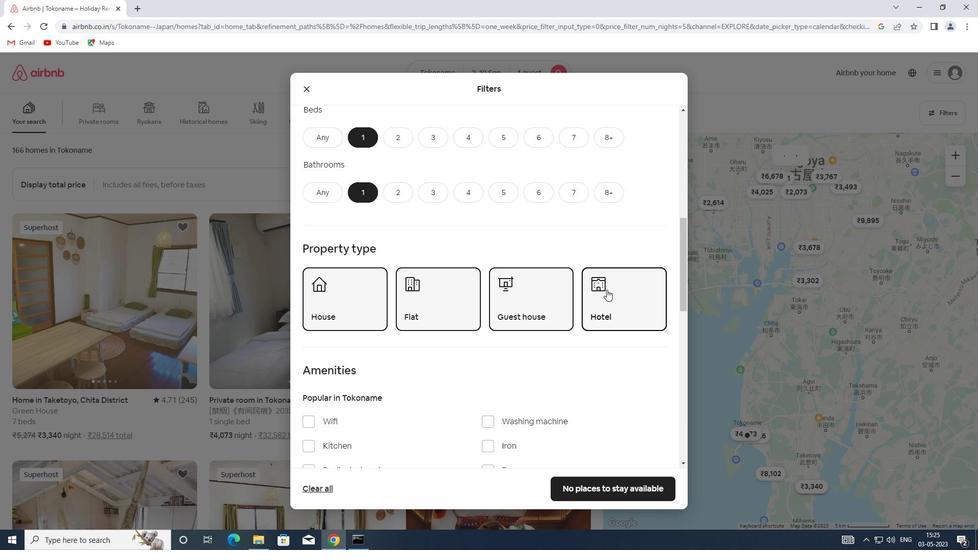 
Action: Mouse scrolled (606, 289) with delta (0, 0)
Screenshot: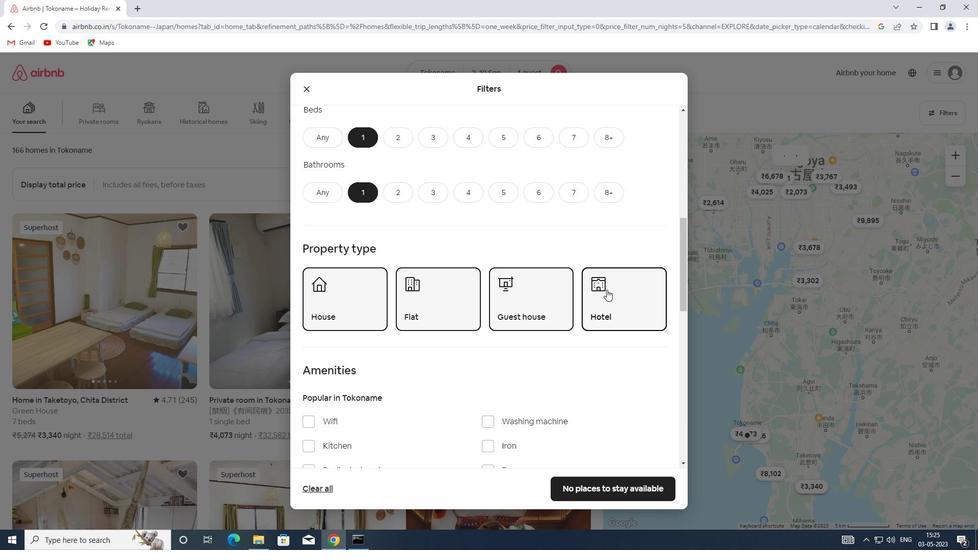 
Action: Mouse scrolled (606, 289) with delta (0, 0)
Screenshot: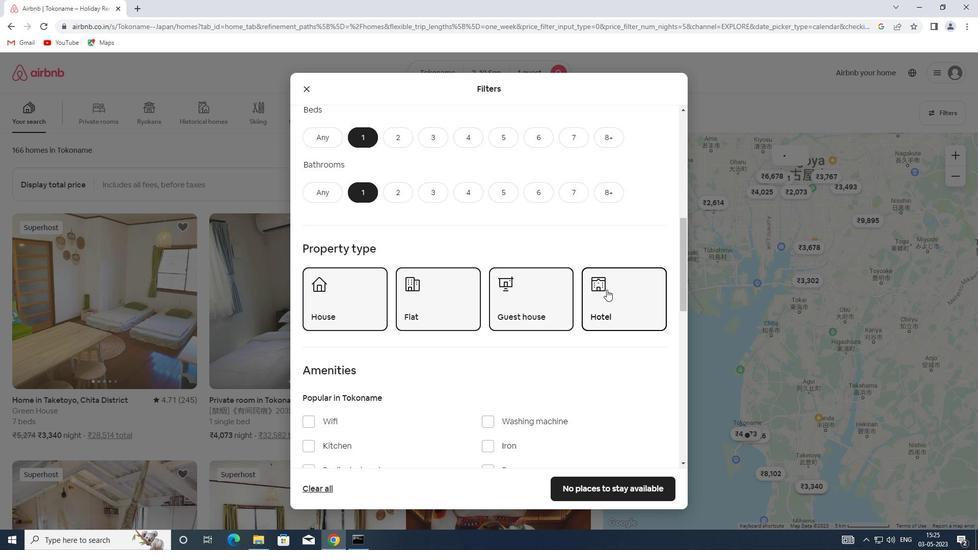 
Action: Mouse scrolled (606, 289) with delta (0, 0)
Screenshot: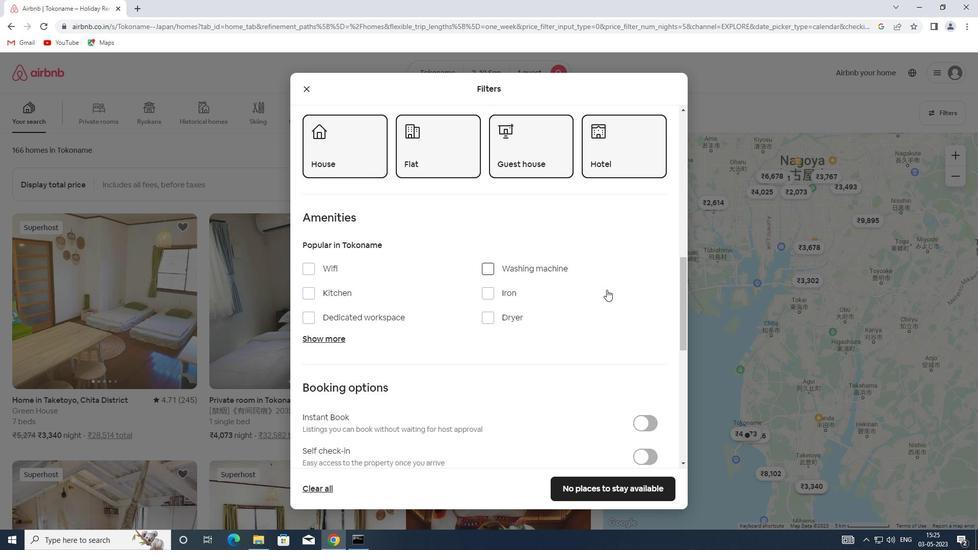 
Action: Mouse scrolled (606, 289) with delta (0, 0)
Screenshot: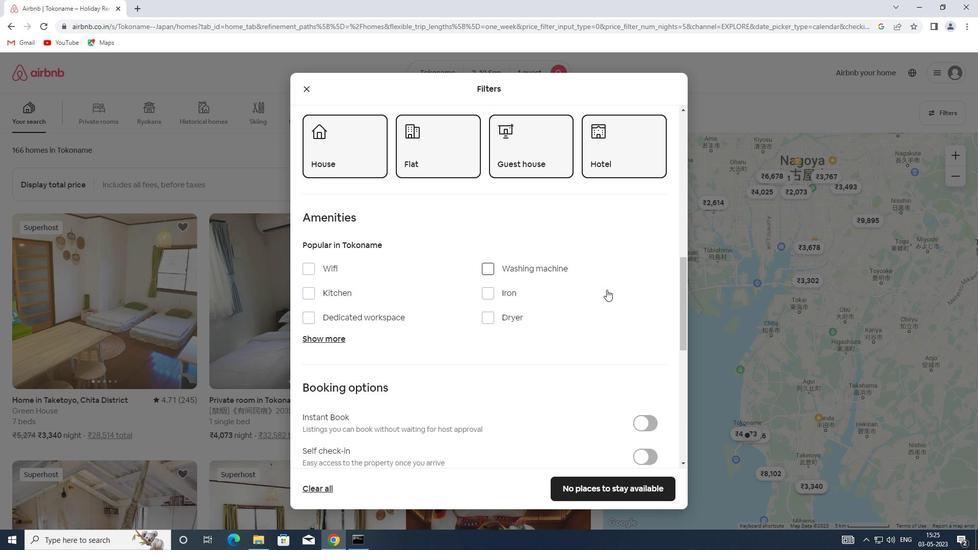 
Action: Mouse scrolled (606, 289) with delta (0, 0)
Screenshot: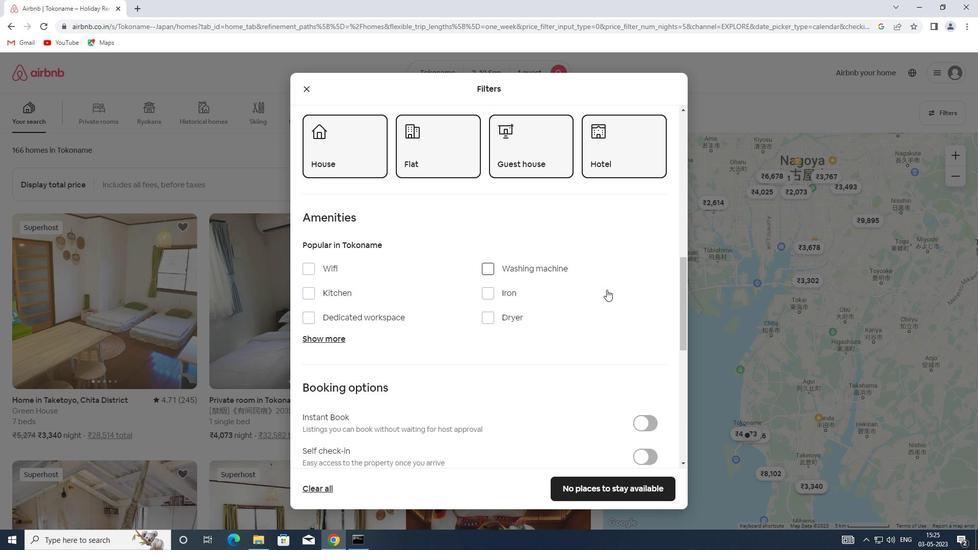 
Action: Mouse scrolled (606, 289) with delta (0, 0)
Screenshot: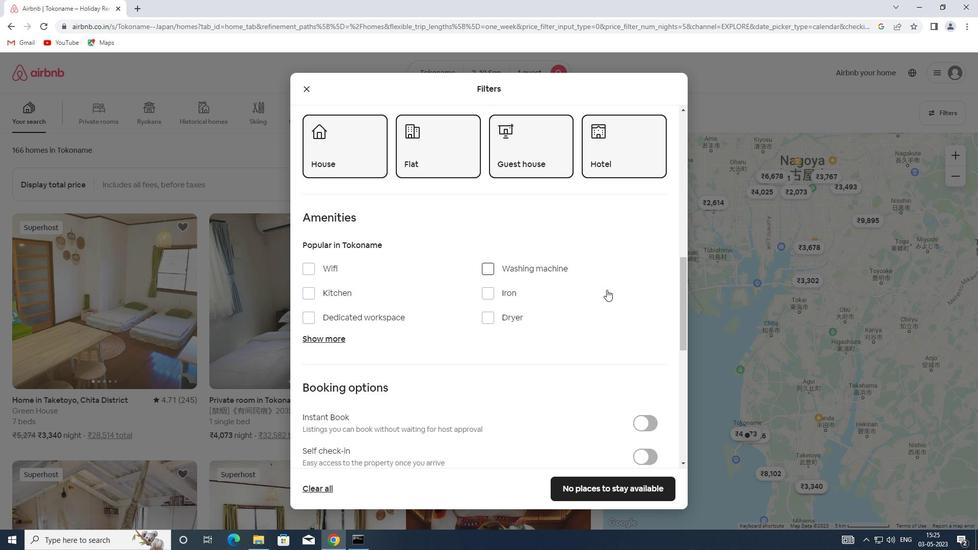 
Action: Mouse moved to (650, 251)
Screenshot: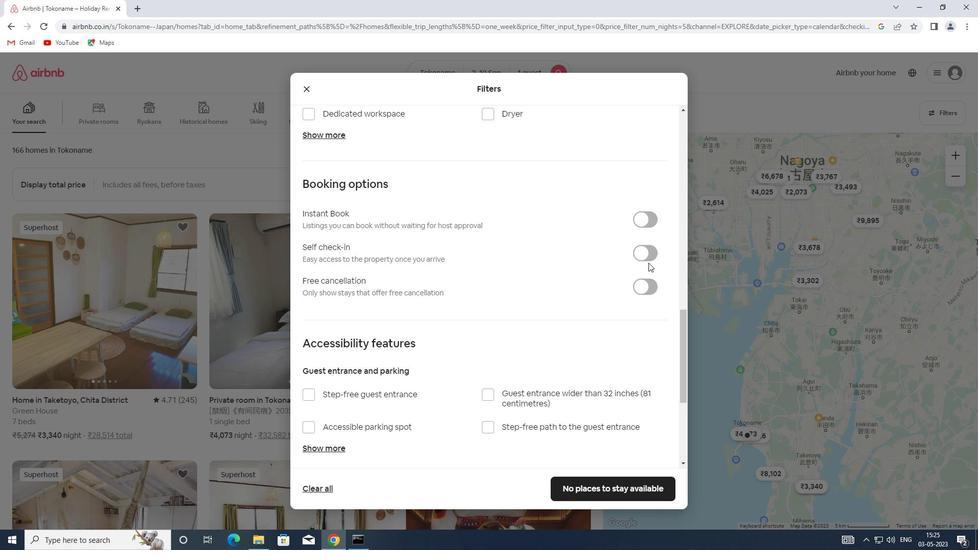 
Action: Mouse pressed left at (650, 251)
Screenshot: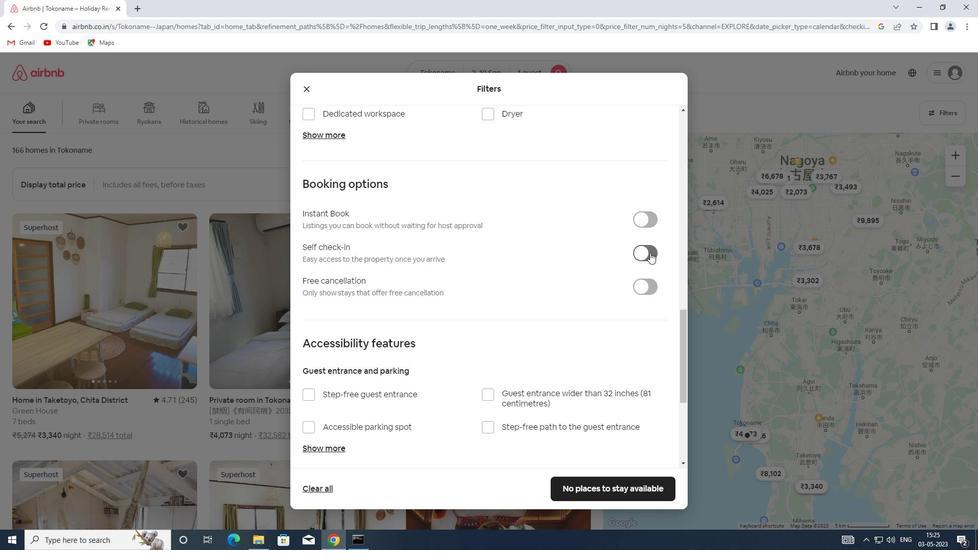 
Action: Mouse moved to (558, 303)
Screenshot: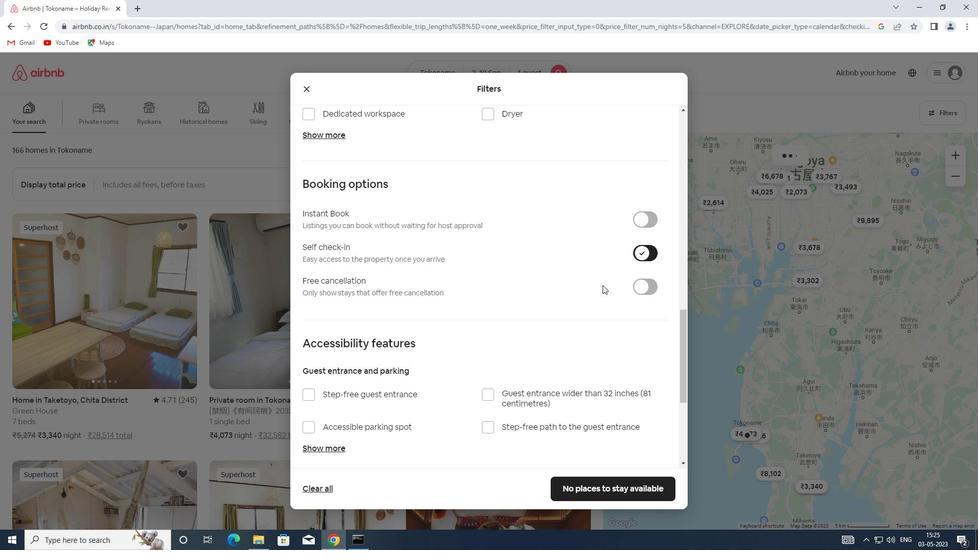 
Action: Mouse scrolled (558, 302) with delta (0, 0)
Screenshot: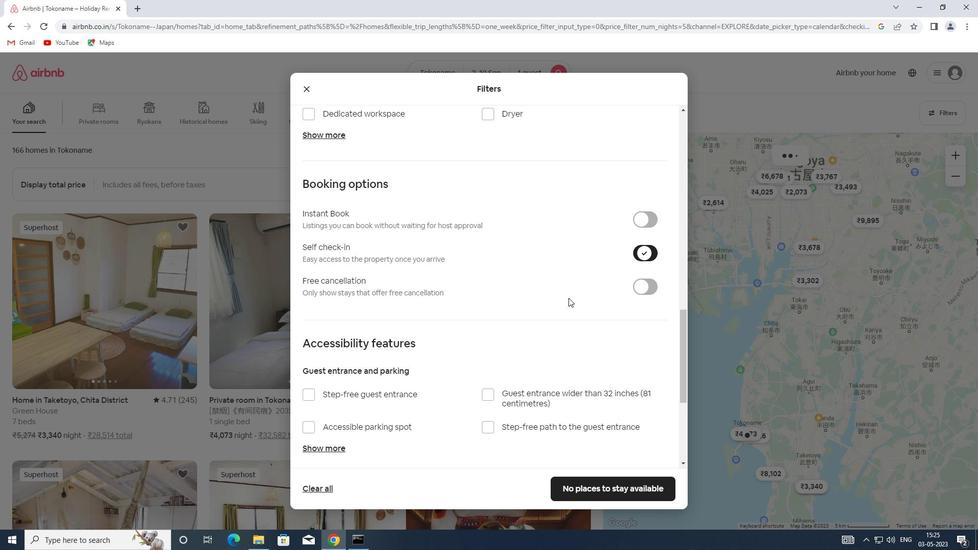 
Action: Mouse scrolled (558, 302) with delta (0, 0)
Screenshot: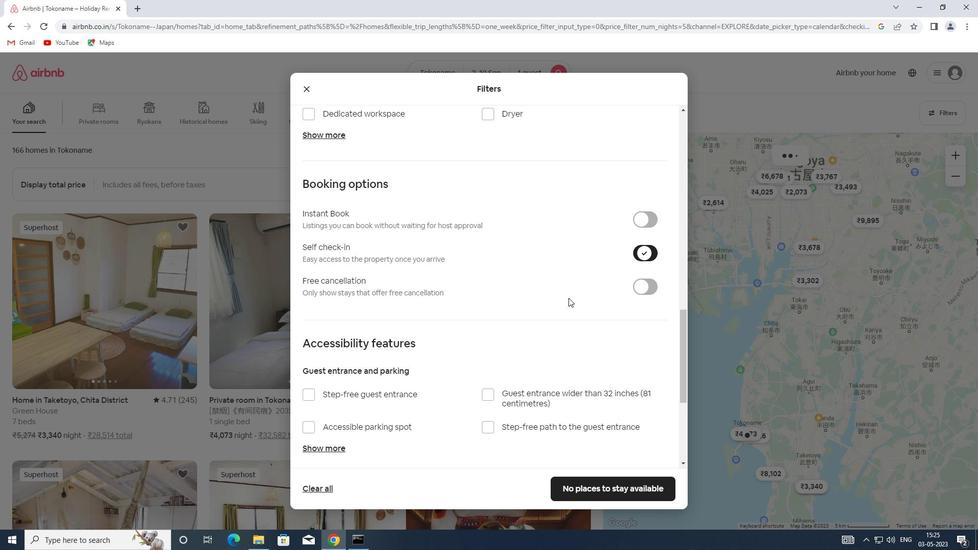 
Action: Mouse scrolled (558, 302) with delta (0, 0)
Screenshot: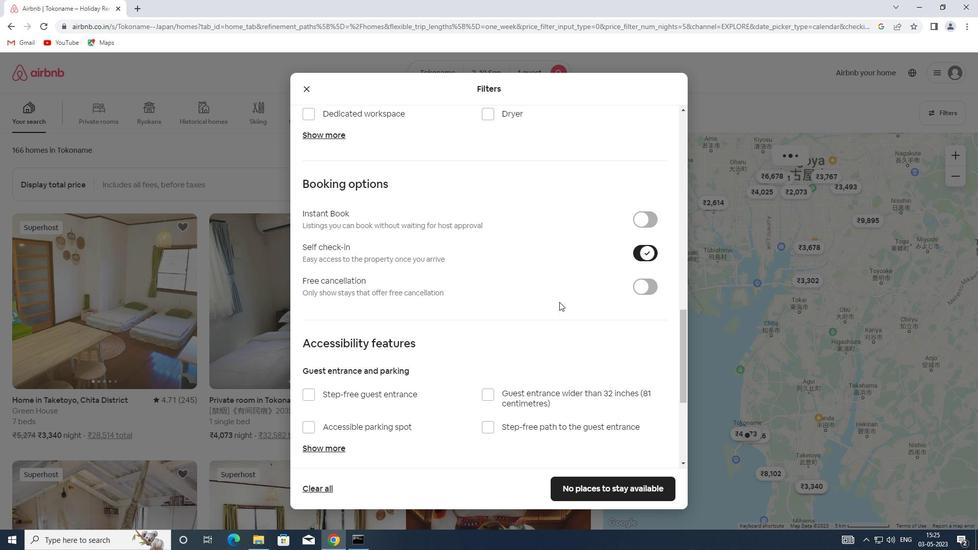 
Action: Mouse scrolled (558, 302) with delta (0, 0)
Screenshot: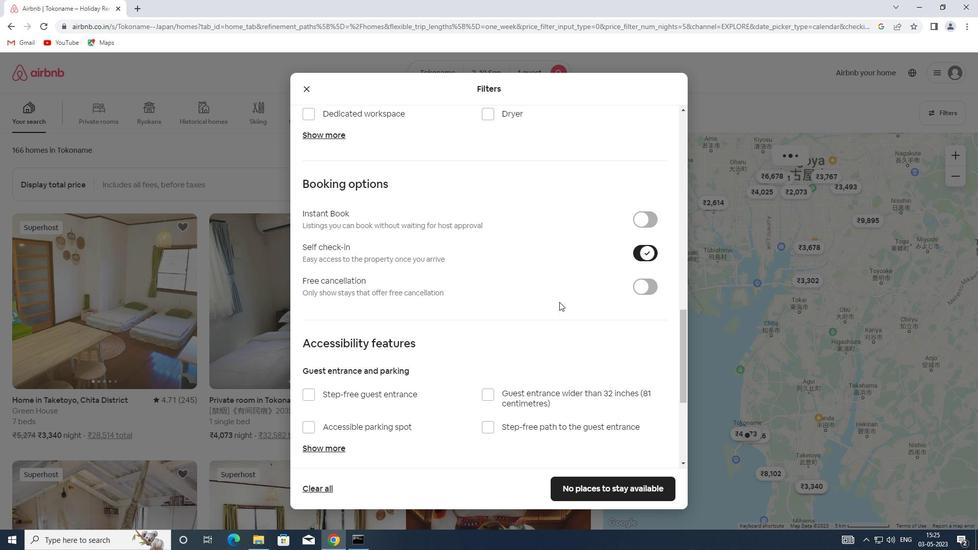 
Action: Mouse scrolled (558, 302) with delta (0, 0)
Screenshot: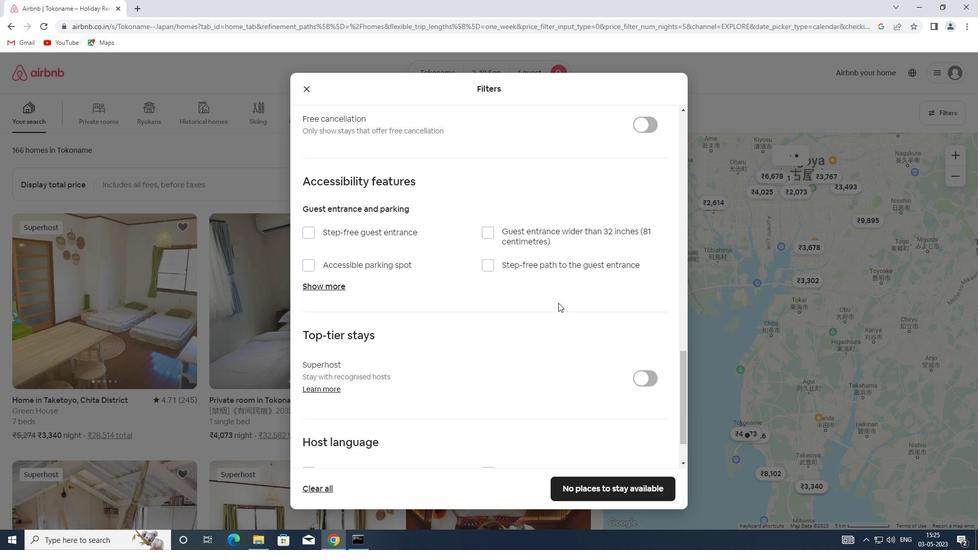 
Action: Mouse scrolled (558, 302) with delta (0, 0)
Screenshot: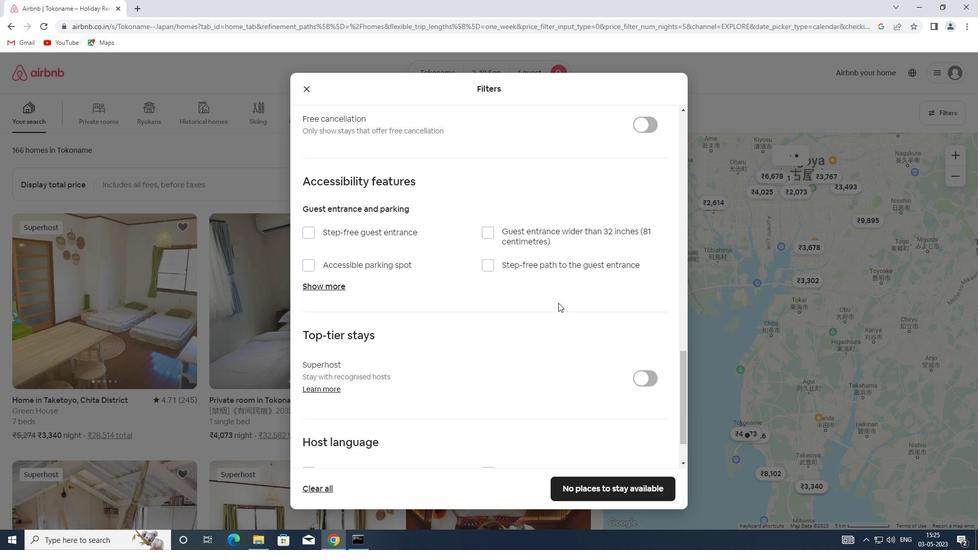 
Action: Mouse scrolled (558, 302) with delta (0, 0)
Screenshot: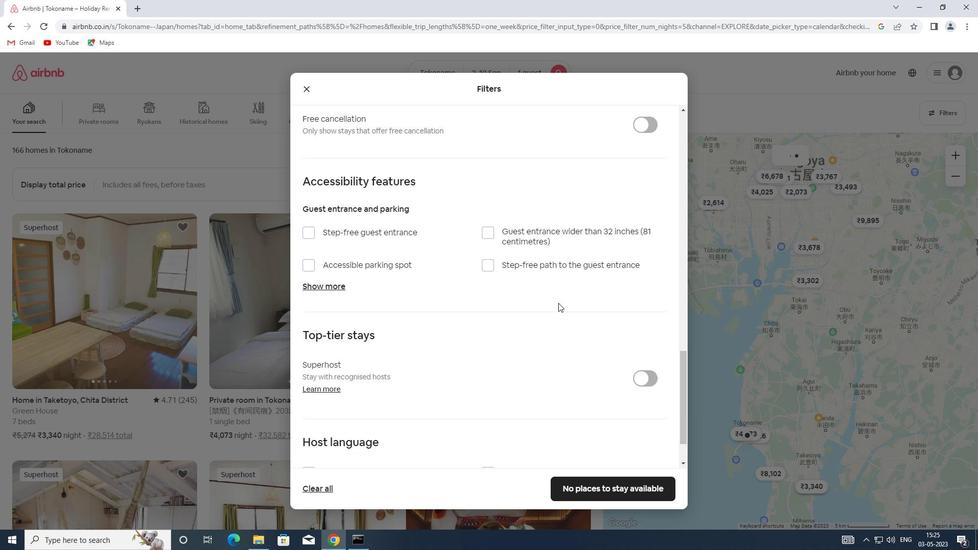 
Action: Mouse scrolled (558, 302) with delta (0, 0)
Screenshot: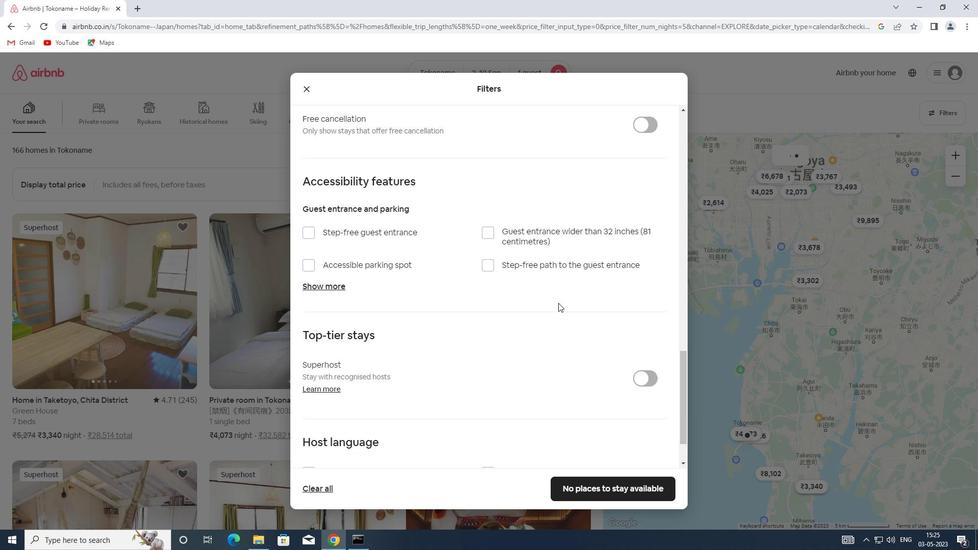 
Action: Mouse scrolled (558, 303) with delta (0, 0)
Screenshot: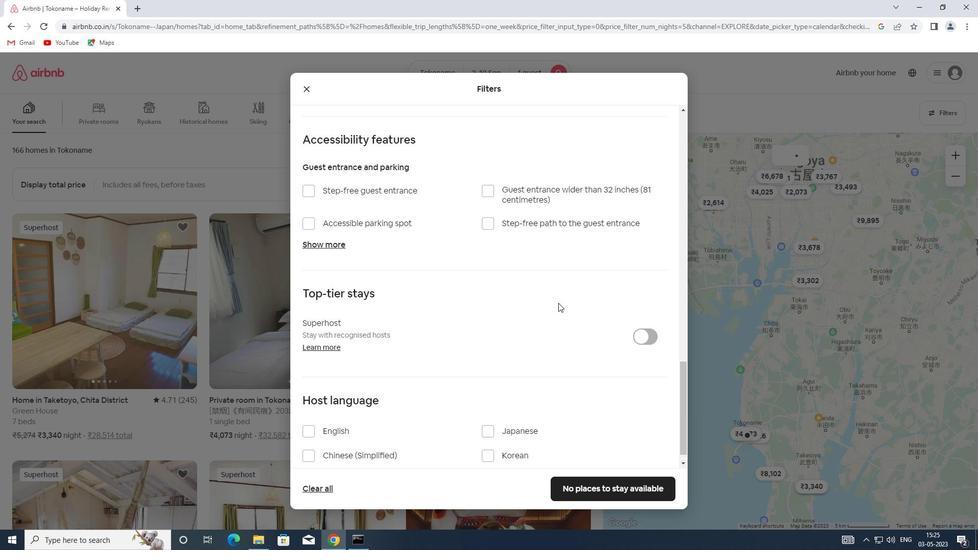 
Action: Mouse moved to (353, 434)
Screenshot: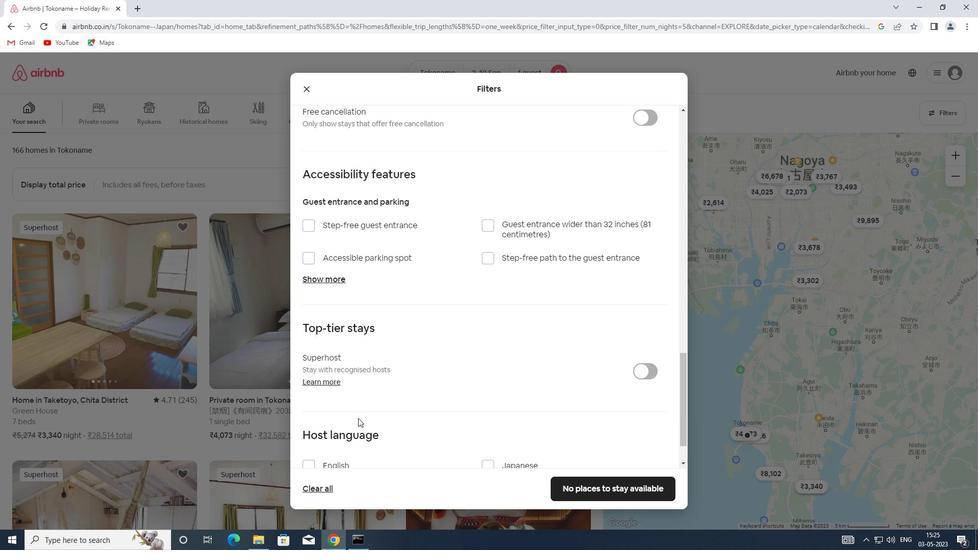 
Action: Mouse scrolled (353, 433) with delta (0, 0)
Screenshot: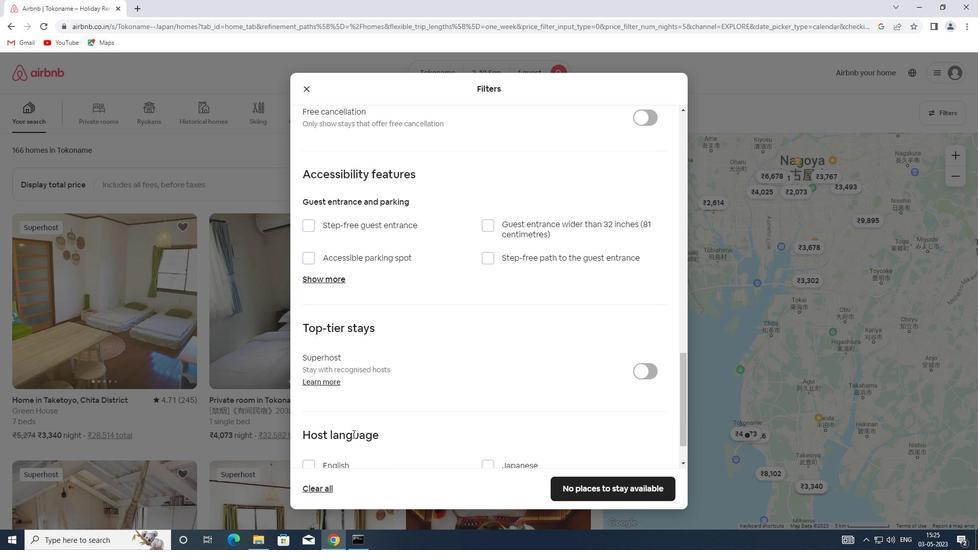 
Action: Mouse scrolled (353, 433) with delta (0, 0)
Screenshot: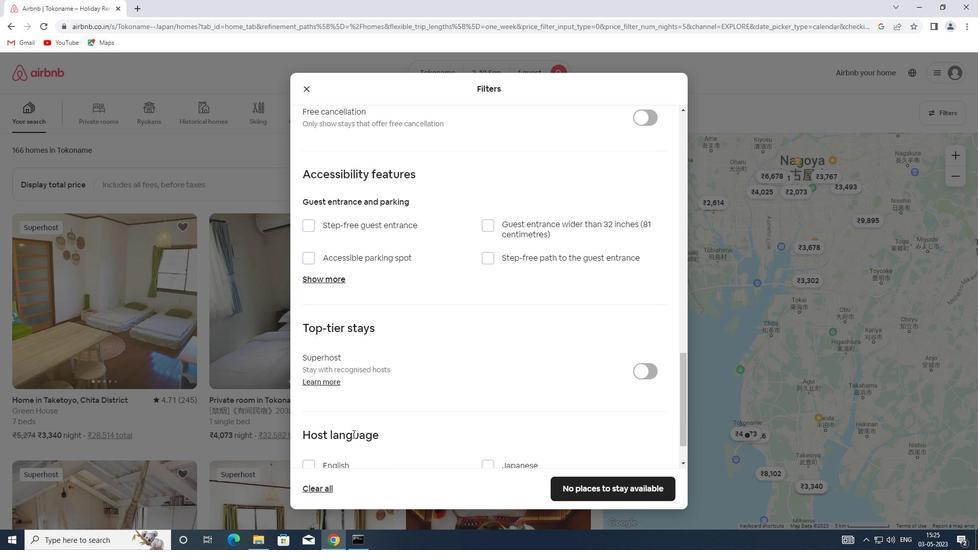 
Action: Mouse scrolled (353, 433) with delta (0, 0)
Screenshot: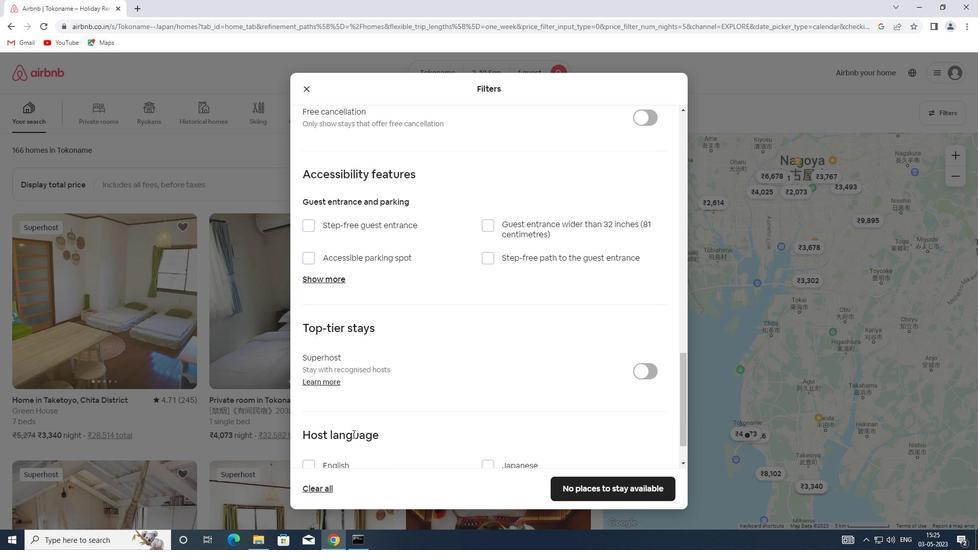 
Action: Mouse scrolled (353, 433) with delta (0, 0)
Screenshot: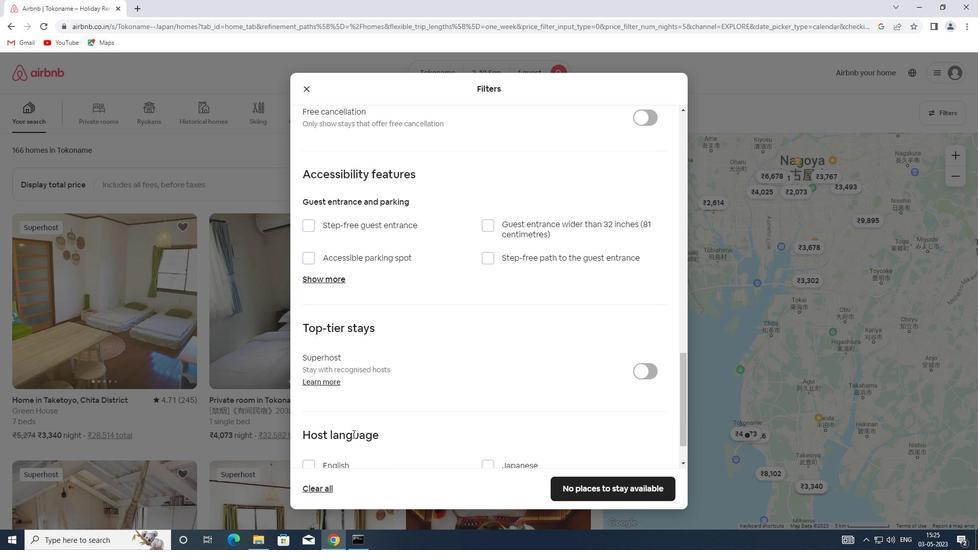 
Action: Mouse moved to (336, 421)
Screenshot: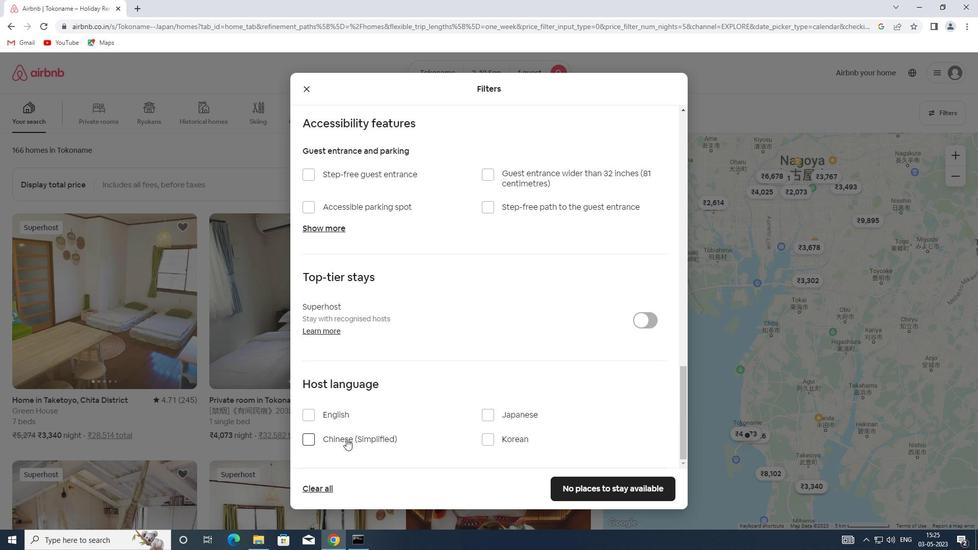 
Action: Mouse pressed left at (336, 421)
Screenshot: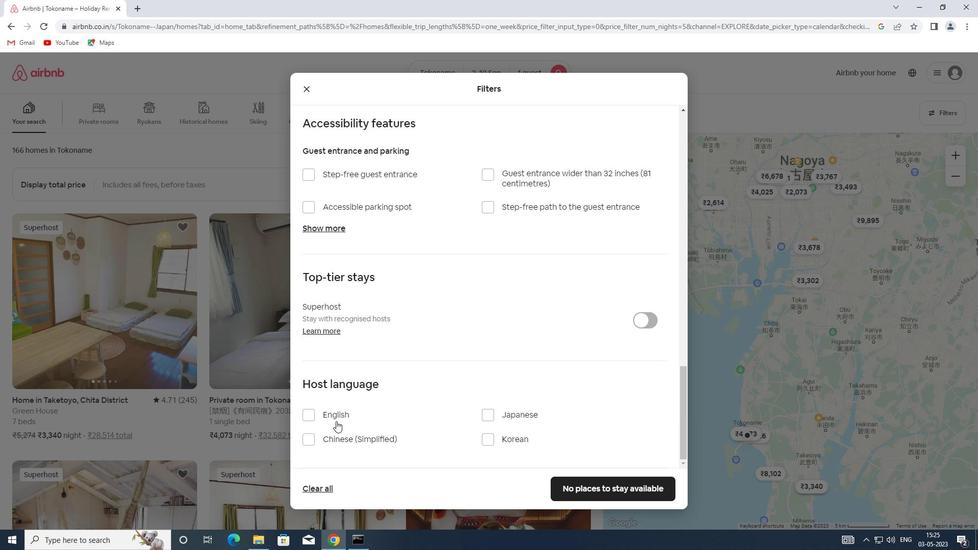 
Action: Mouse moved to (570, 491)
Screenshot: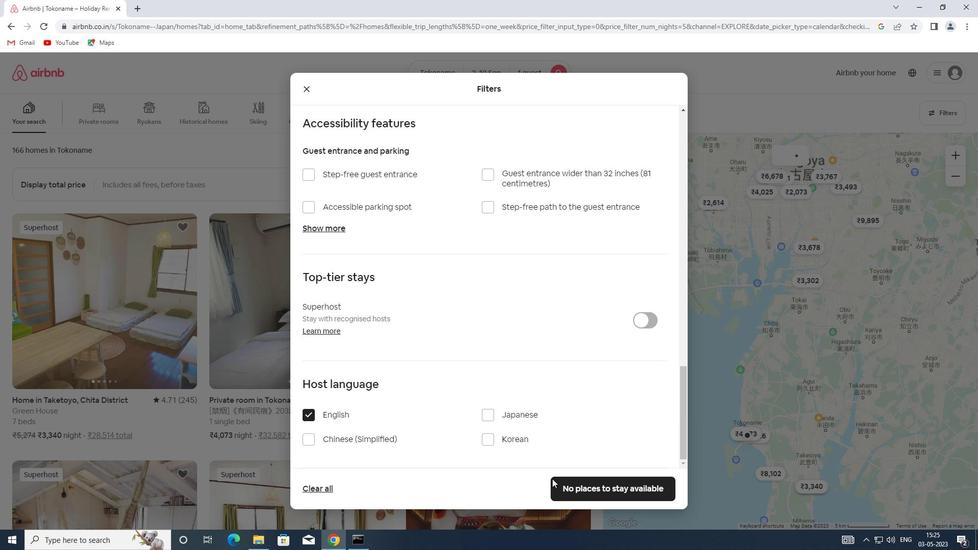 
Action: Mouse pressed left at (570, 491)
Screenshot: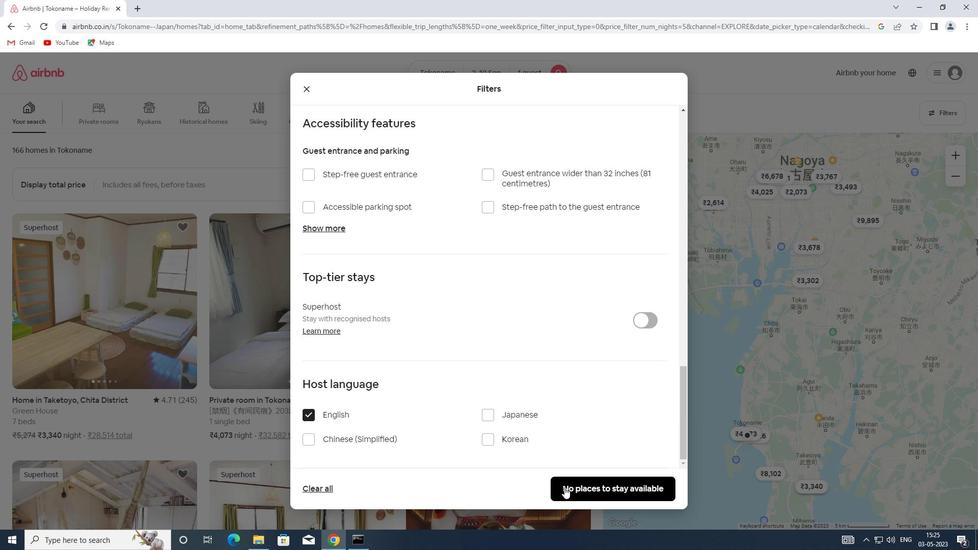 
